 Task: Create a due date automation trigger when advanced on, 2 working days before a card is due add fields without custom field "Resume" set to a number lower or equal to 1 and lower or equal to 10 at 11:00 AM.
Action: Mouse moved to (784, 309)
Screenshot: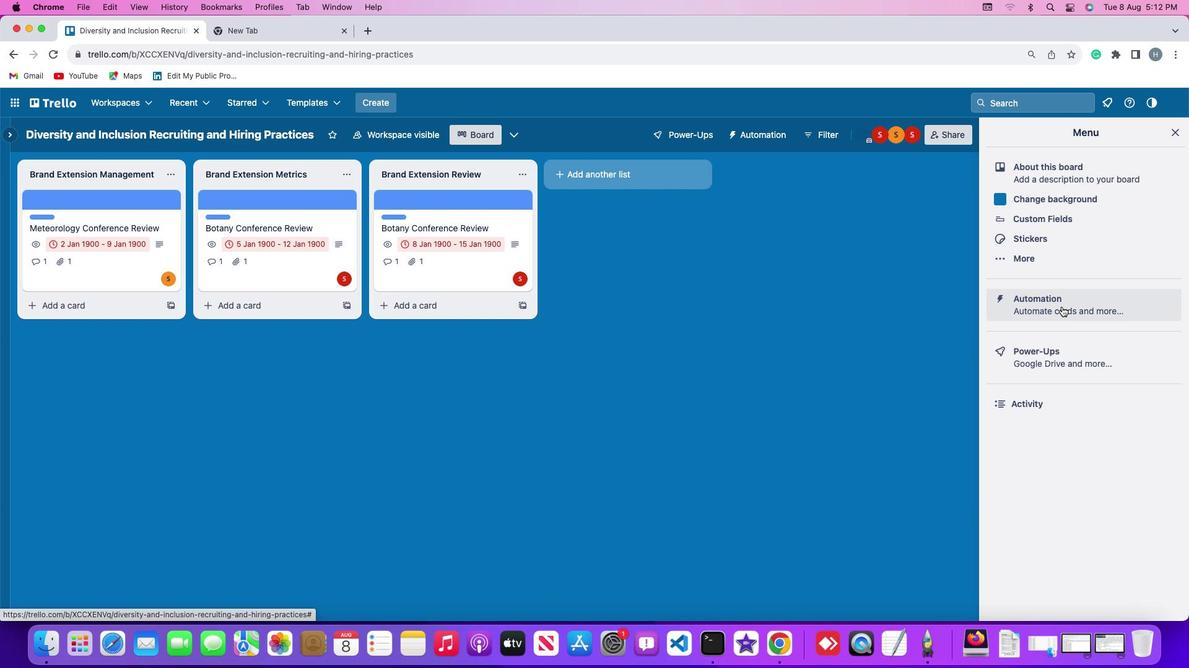 
Action: Mouse pressed left at (784, 309)
Screenshot: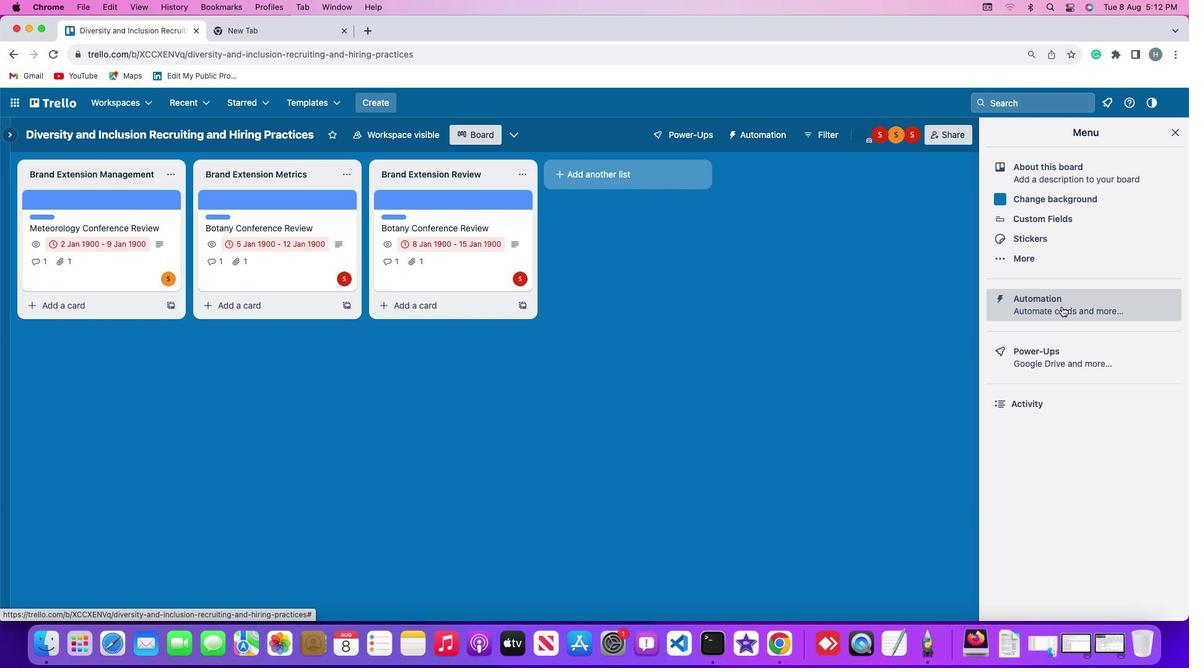 
Action: Mouse moved to (191, 294)
Screenshot: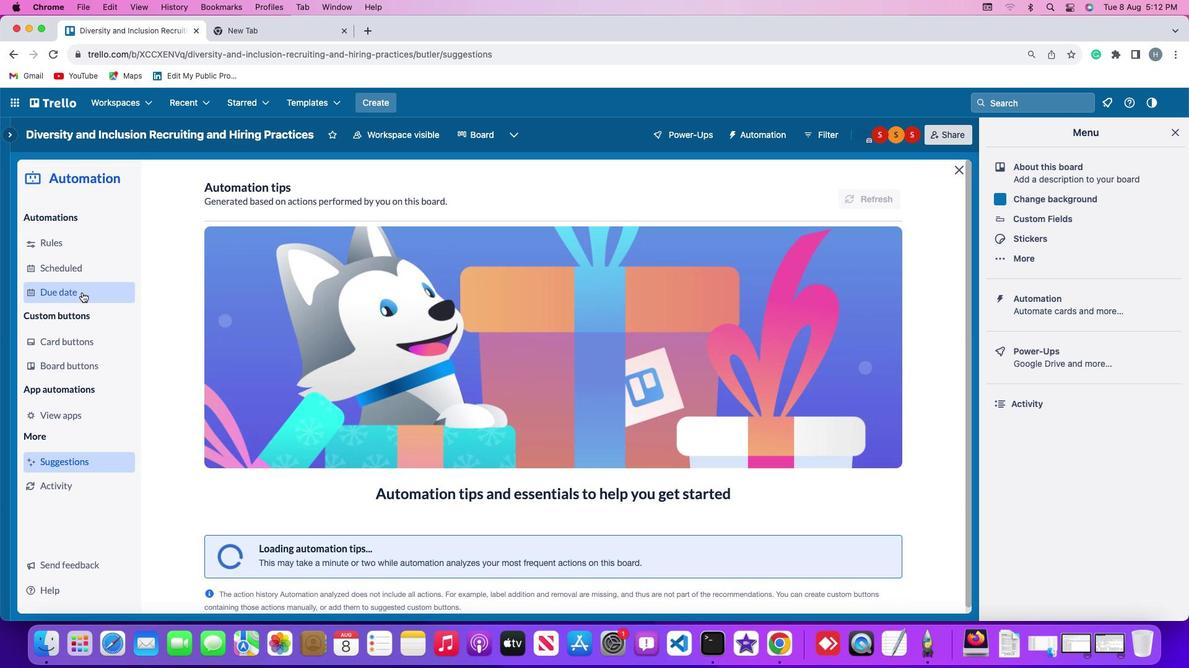 
Action: Mouse pressed left at (191, 294)
Screenshot: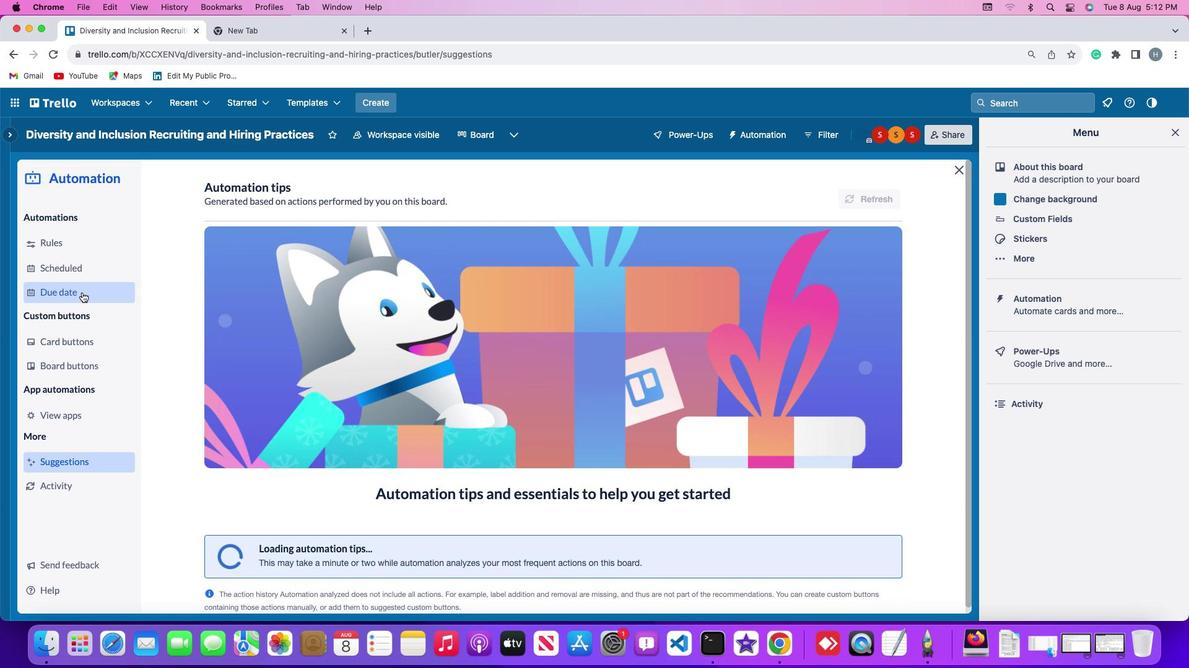 
Action: Mouse moved to (655, 193)
Screenshot: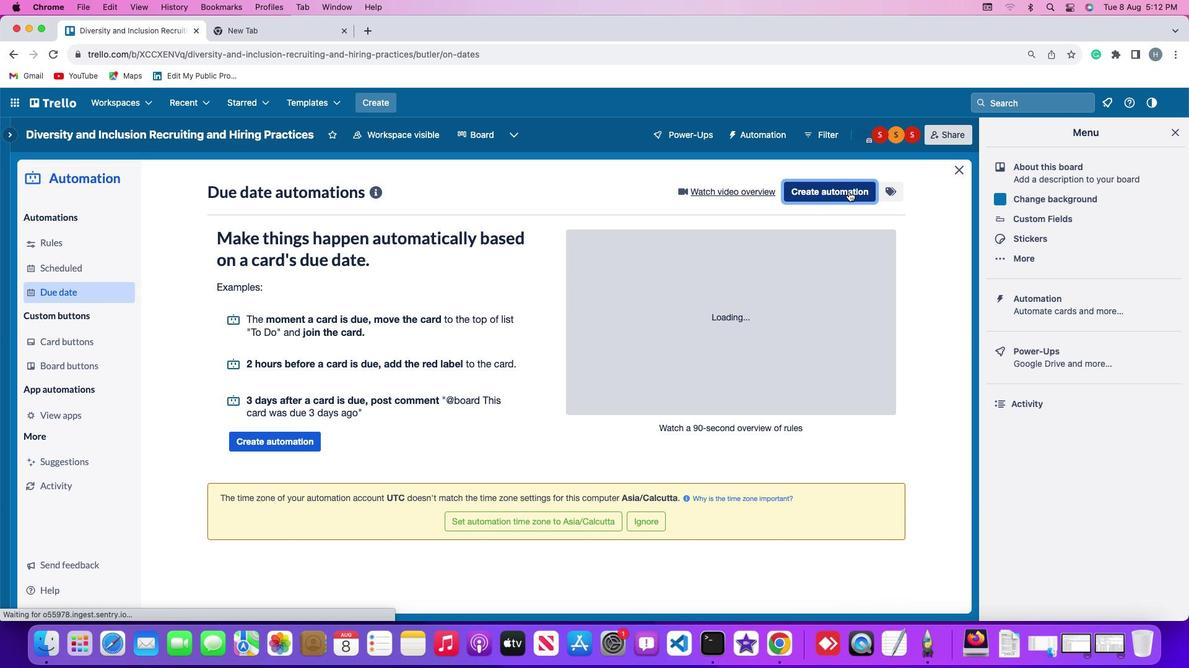 
Action: Mouse pressed left at (655, 193)
Screenshot: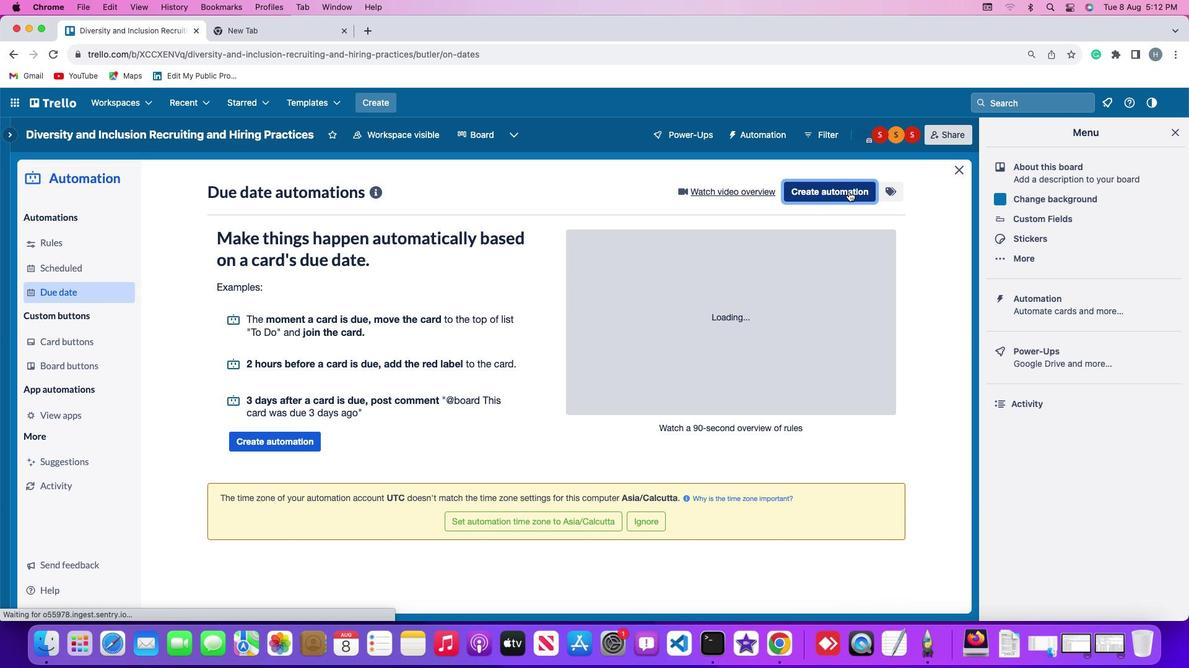 
Action: Mouse moved to (310, 312)
Screenshot: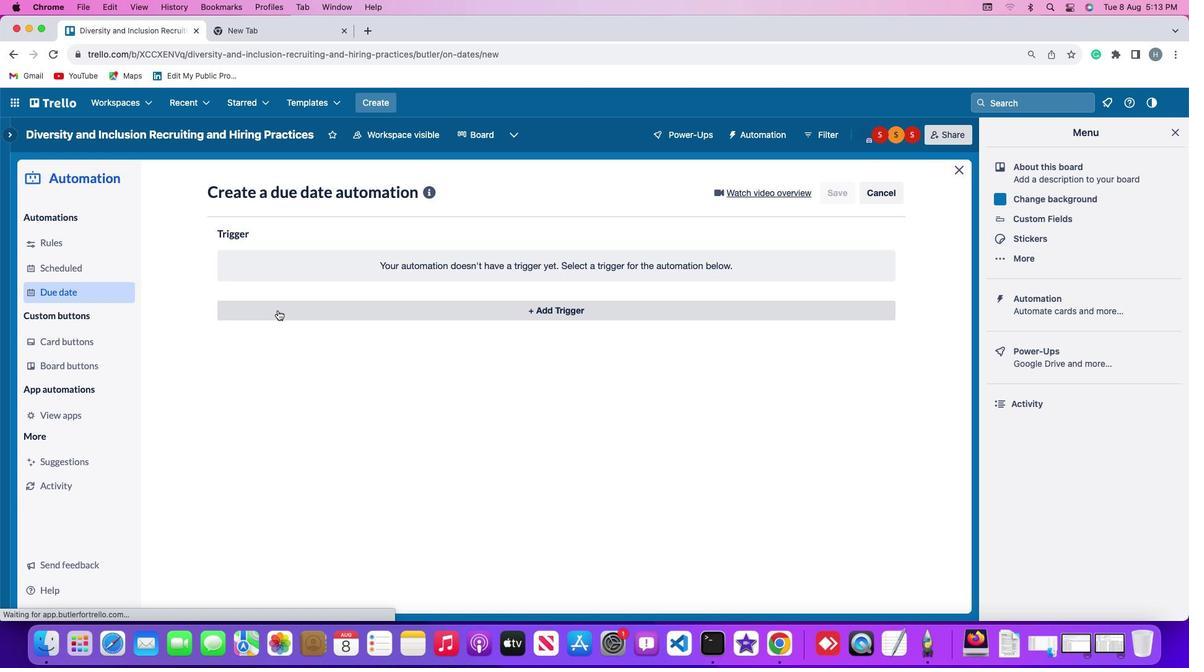 
Action: Mouse pressed left at (310, 312)
Screenshot: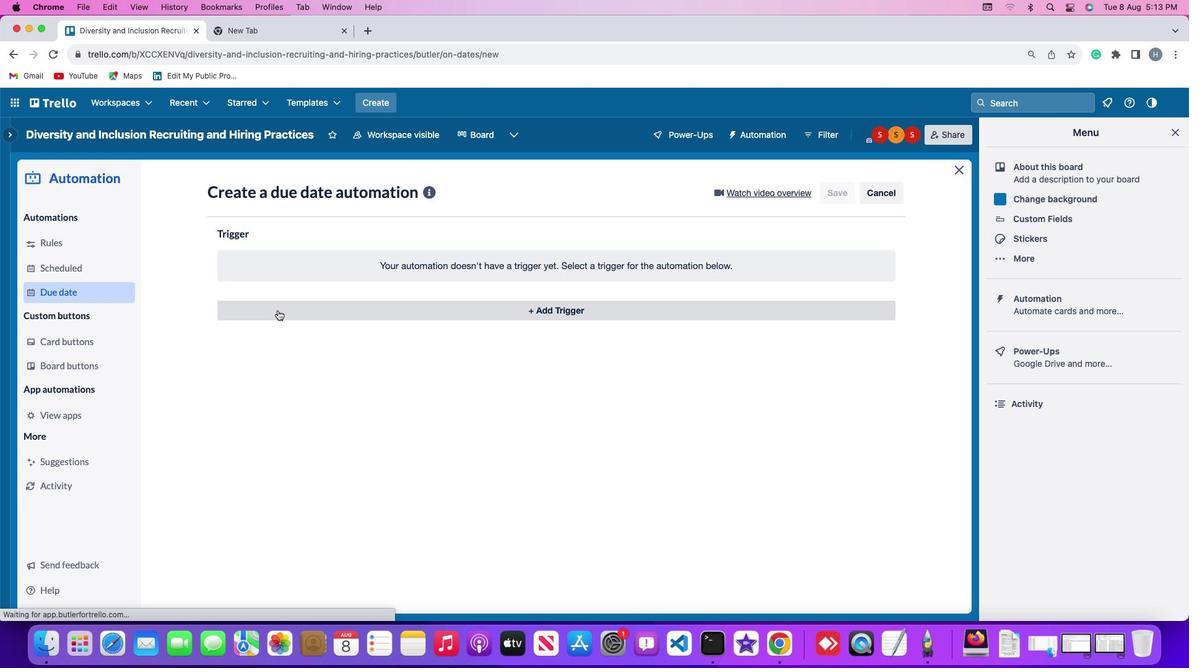 
Action: Mouse moved to (294, 501)
Screenshot: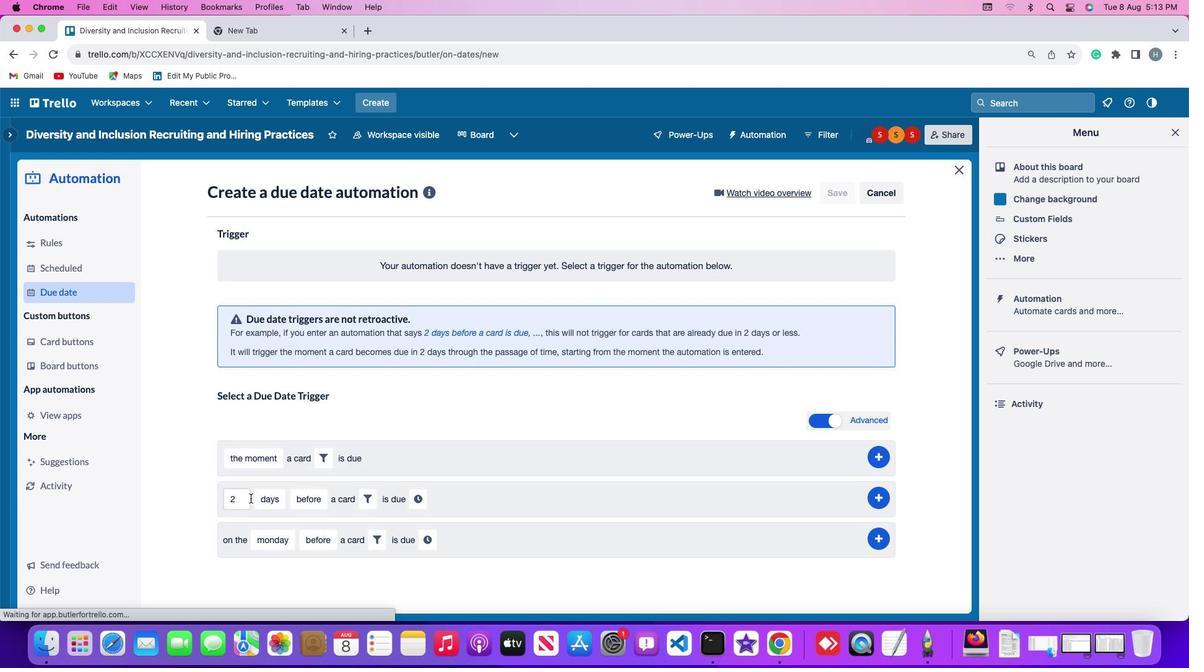 
Action: Mouse pressed left at (294, 501)
Screenshot: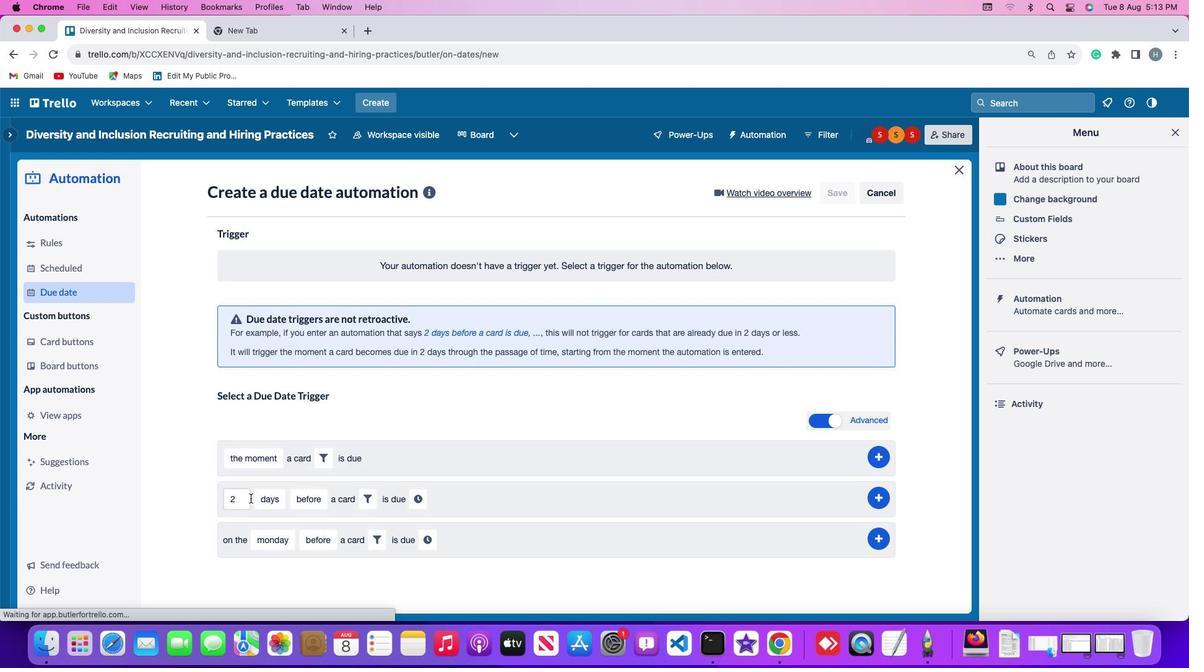 
Action: Mouse moved to (288, 503)
Screenshot: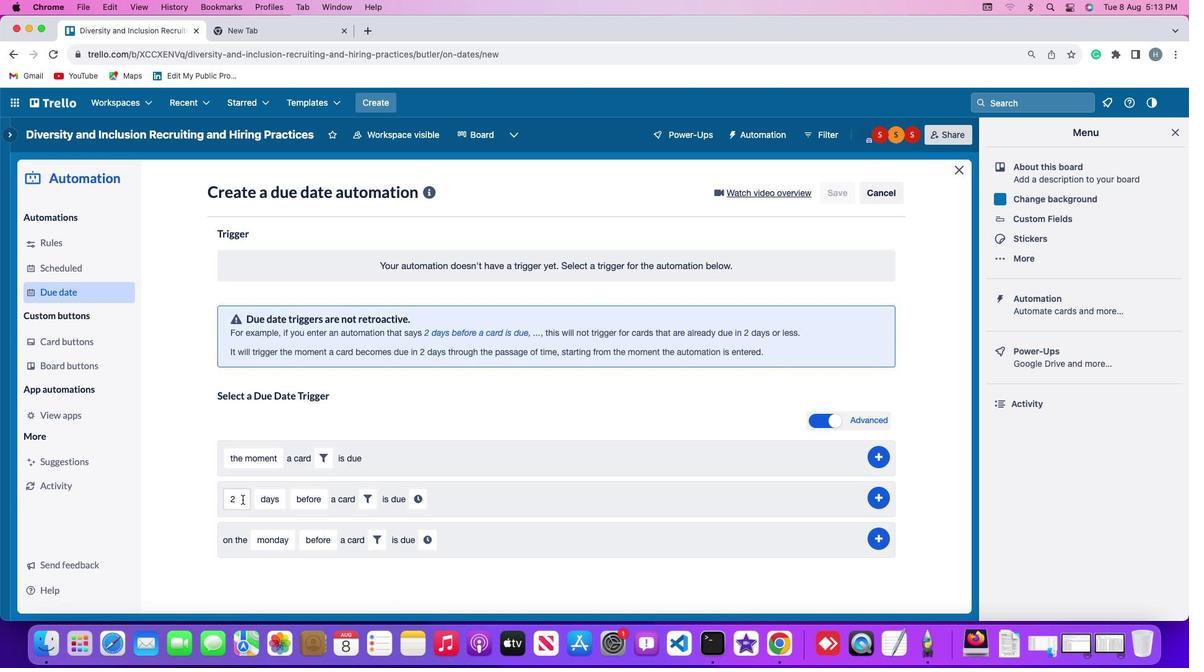 
Action: Mouse pressed left at (288, 503)
Screenshot: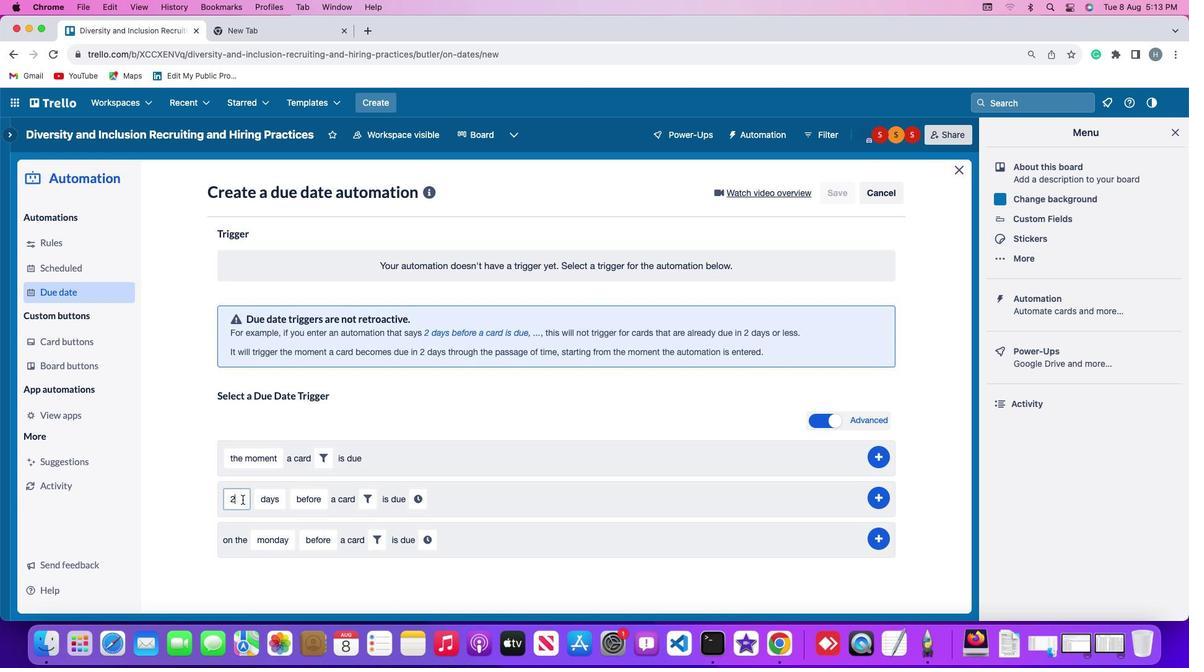 
Action: Key pressed Key.backspace'2'
Screenshot: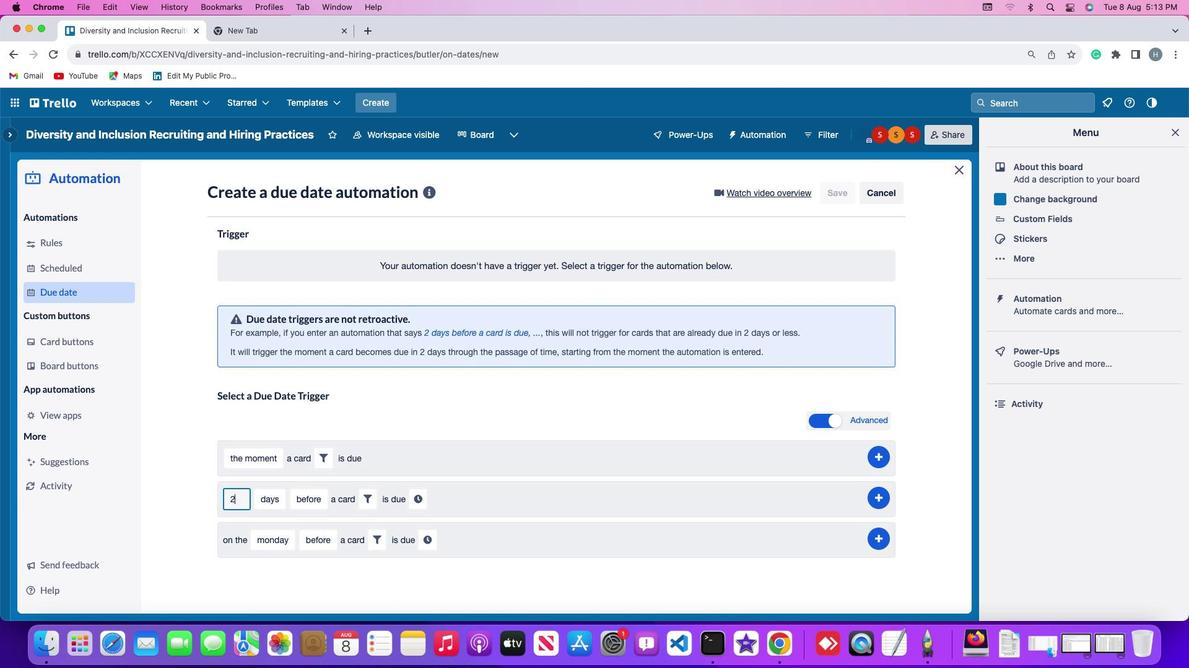 
Action: Mouse moved to (304, 499)
Screenshot: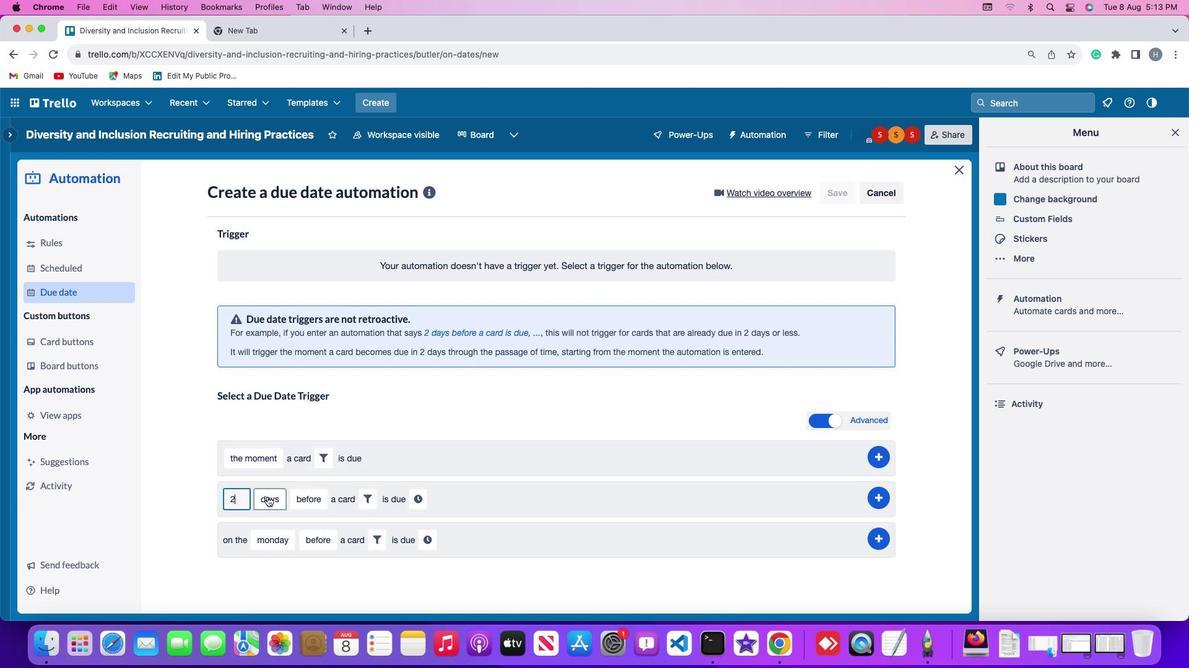 
Action: Mouse pressed left at (304, 499)
Screenshot: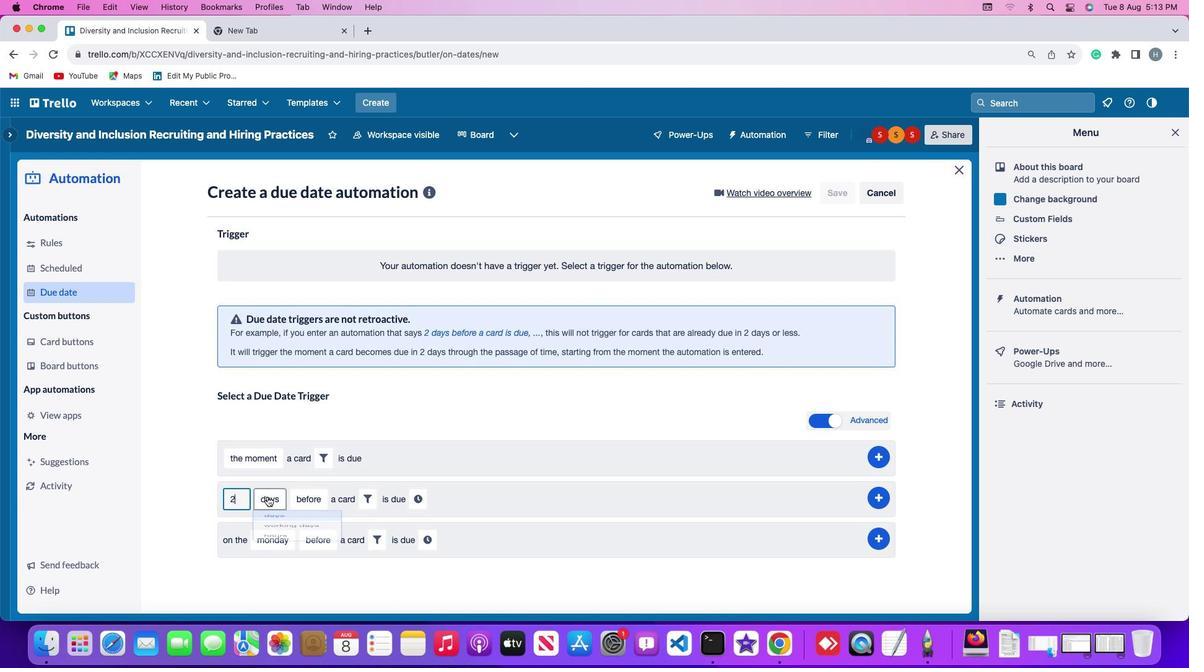 
Action: Mouse moved to (311, 546)
Screenshot: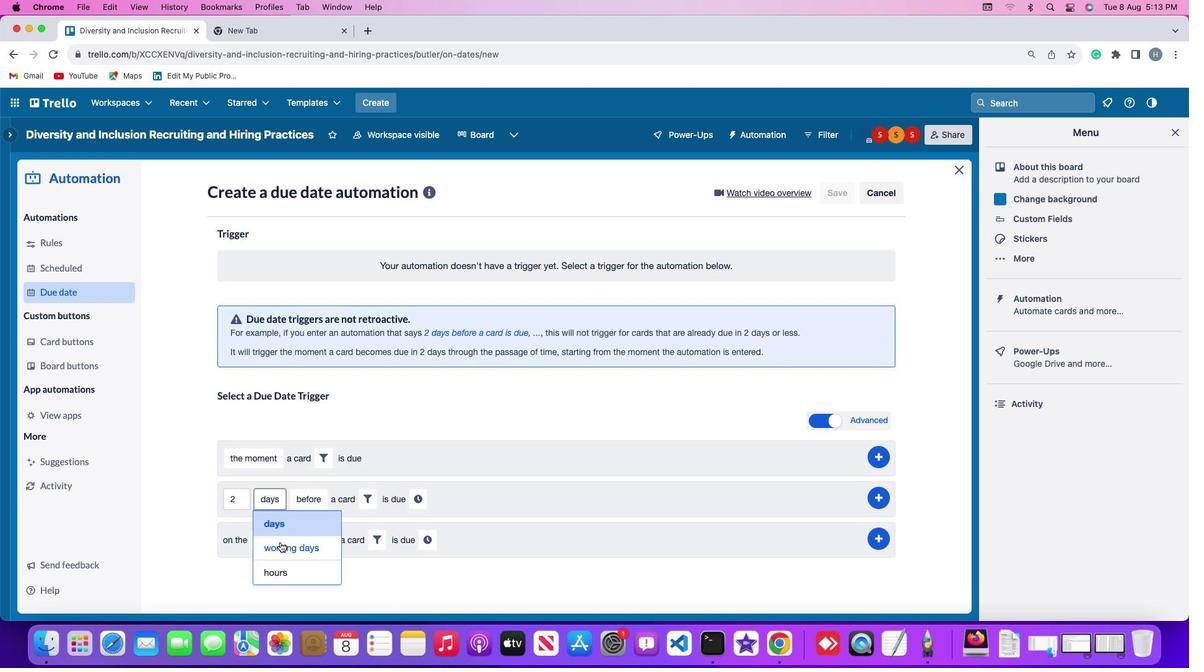 
Action: Mouse pressed left at (311, 546)
Screenshot: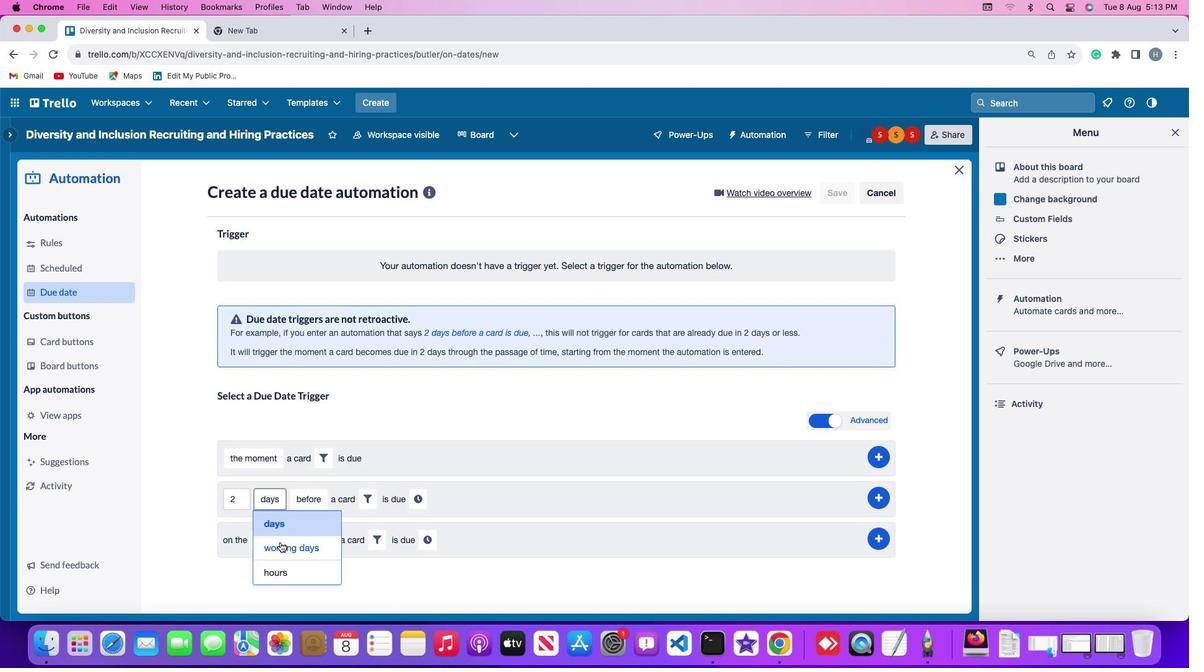 
Action: Mouse moved to (347, 503)
Screenshot: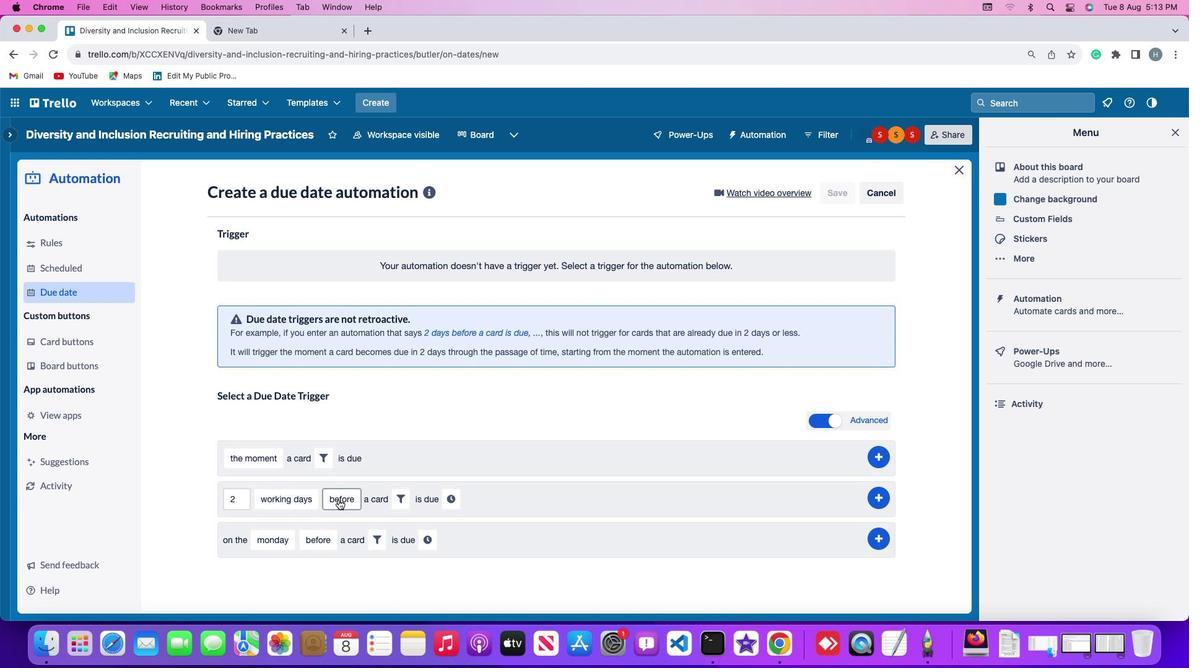 
Action: Mouse pressed left at (347, 503)
Screenshot: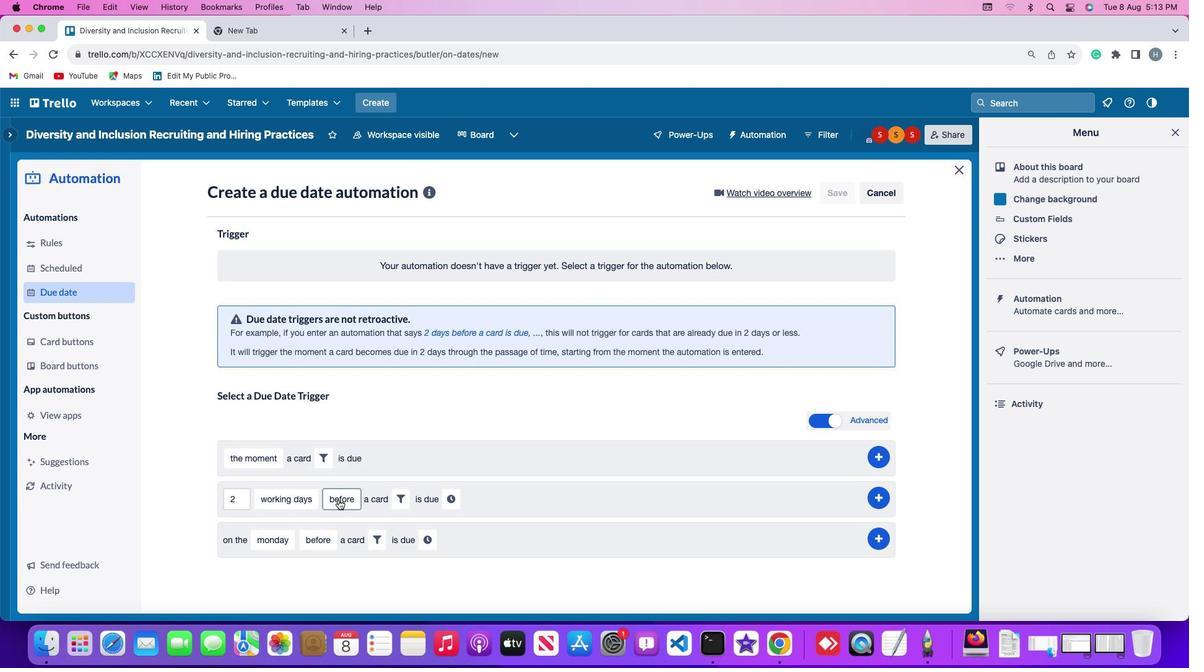 
Action: Mouse moved to (349, 528)
Screenshot: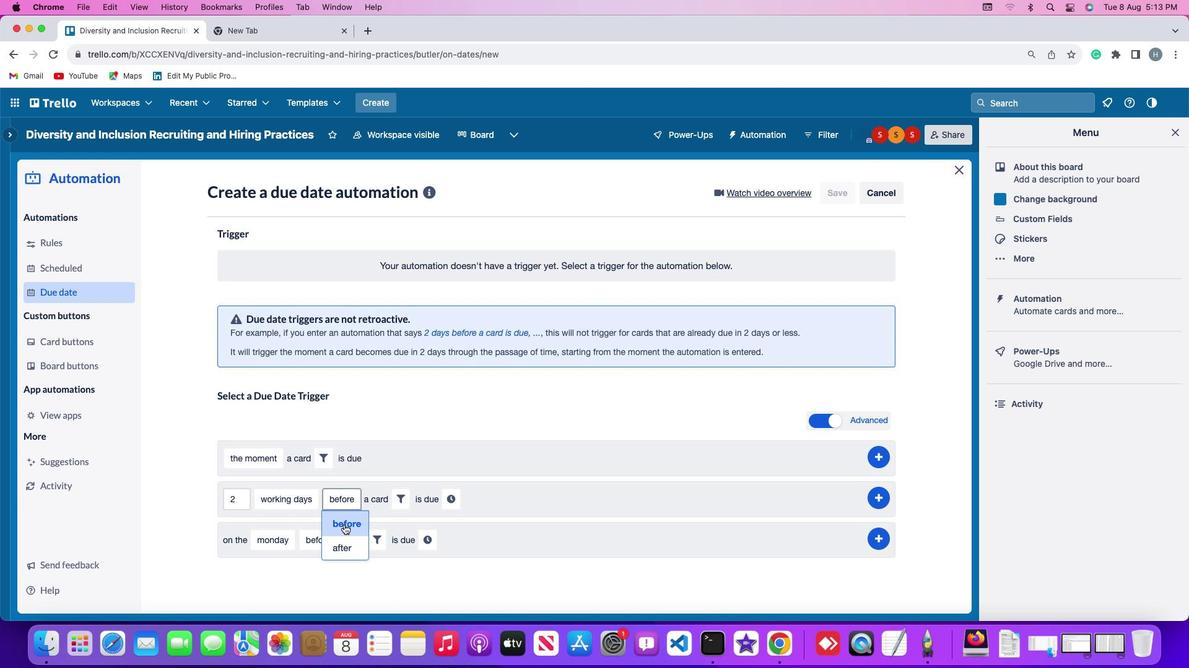 
Action: Mouse pressed left at (349, 528)
Screenshot: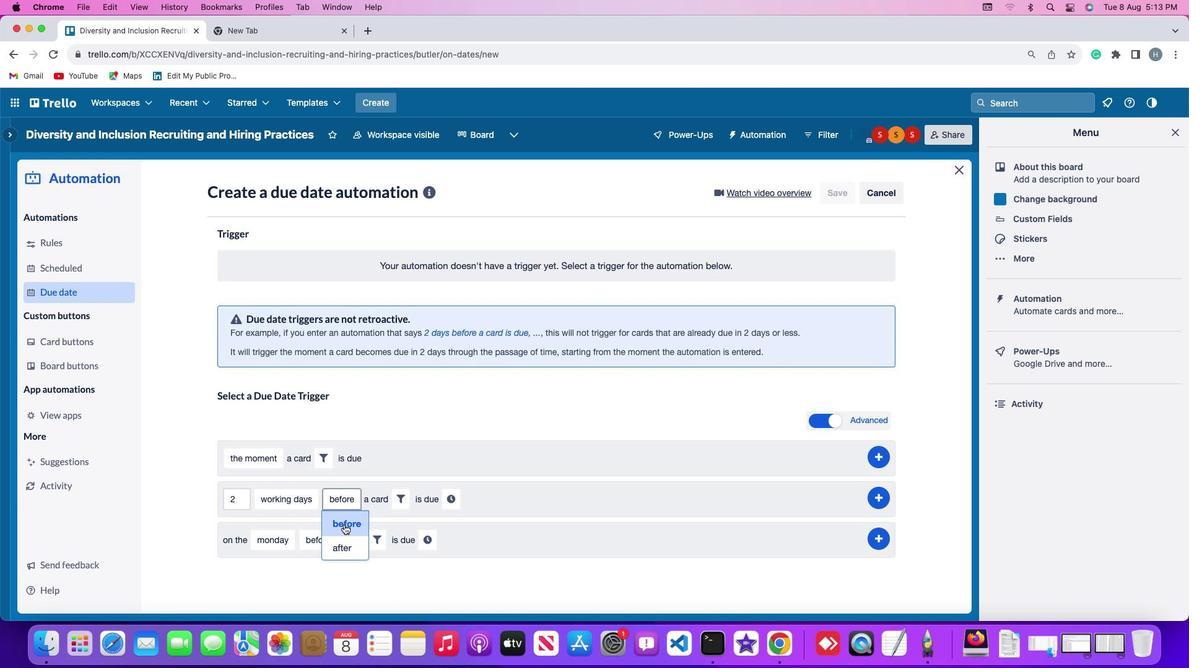 
Action: Mouse moved to (390, 498)
Screenshot: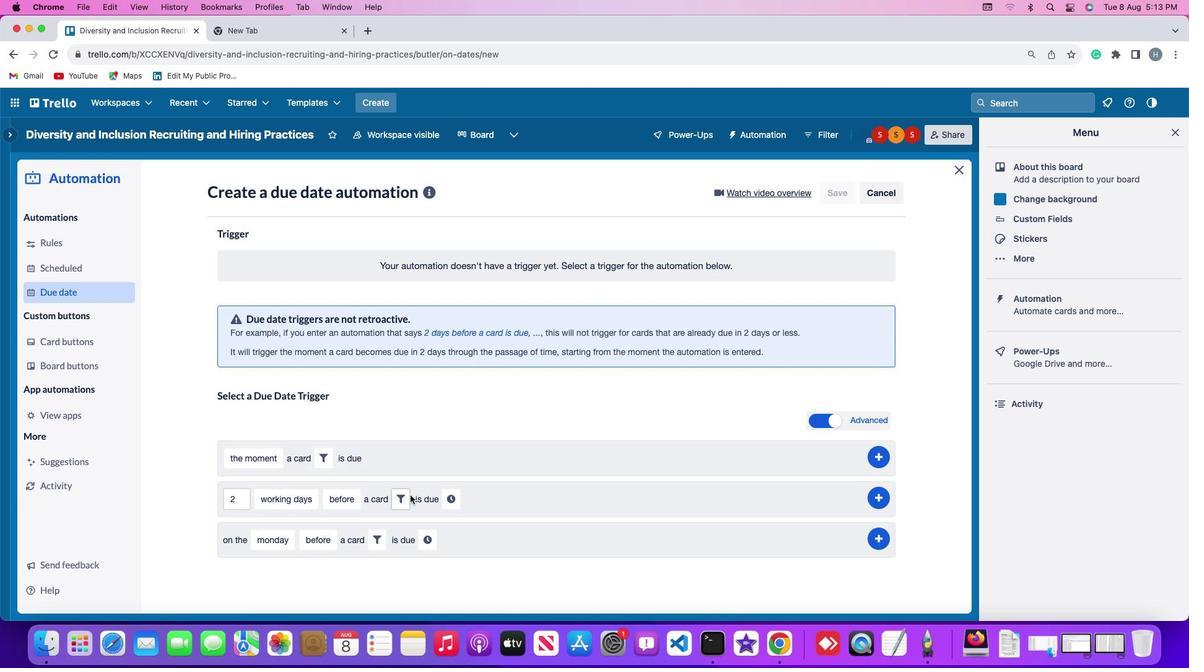 
Action: Mouse pressed left at (390, 498)
Screenshot: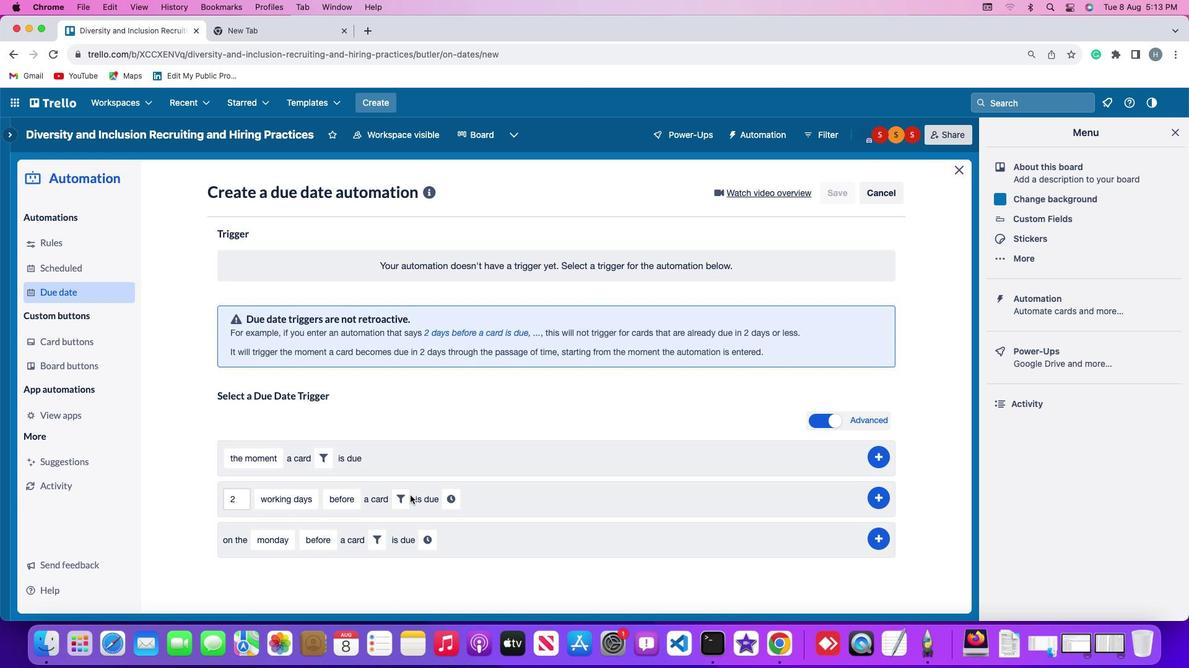 
Action: Mouse moved to (388, 500)
Screenshot: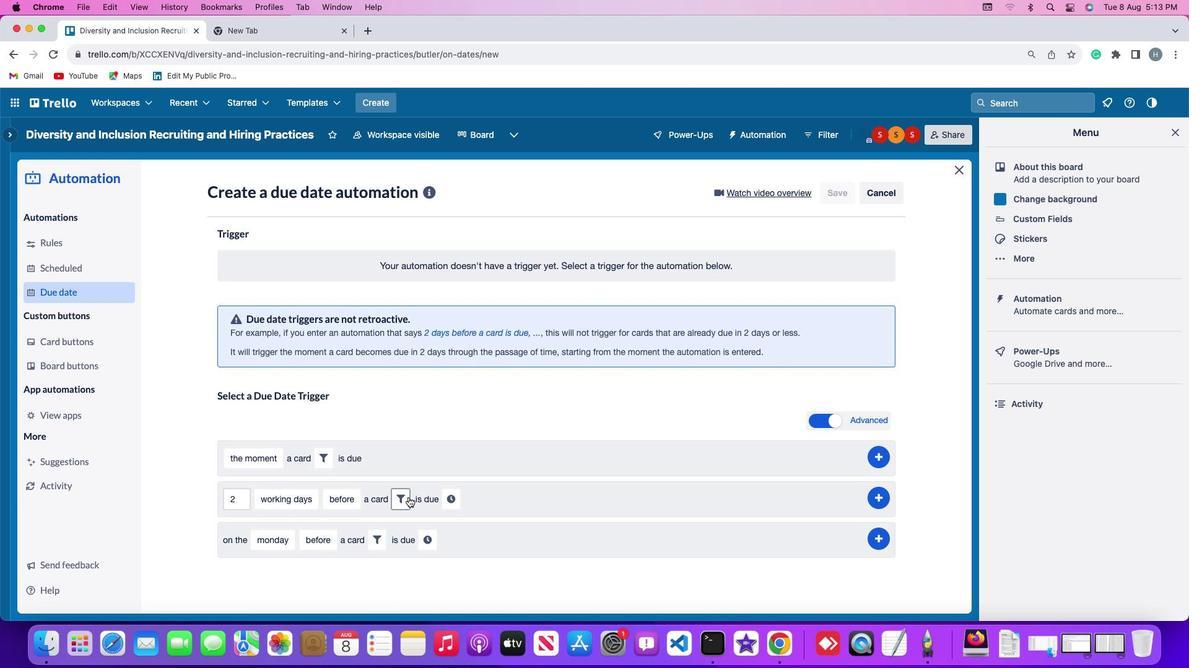 
Action: Mouse pressed left at (388, 500)
Screenshot: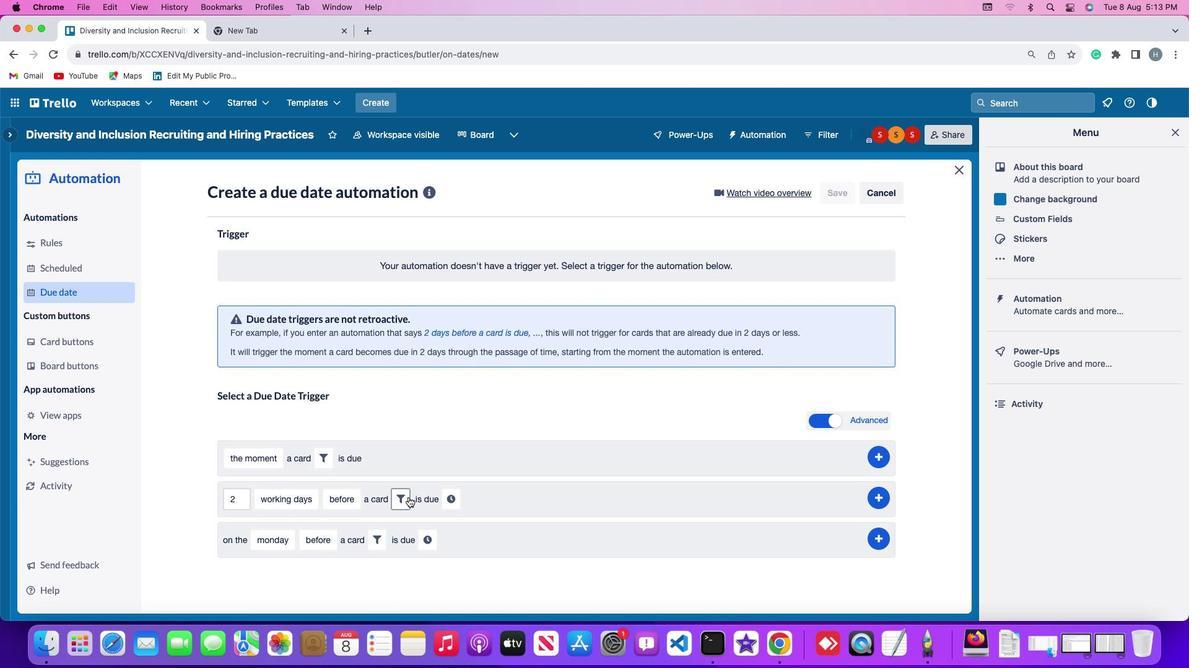 
Action: Mouse moved to (502, 540)
Screenshot: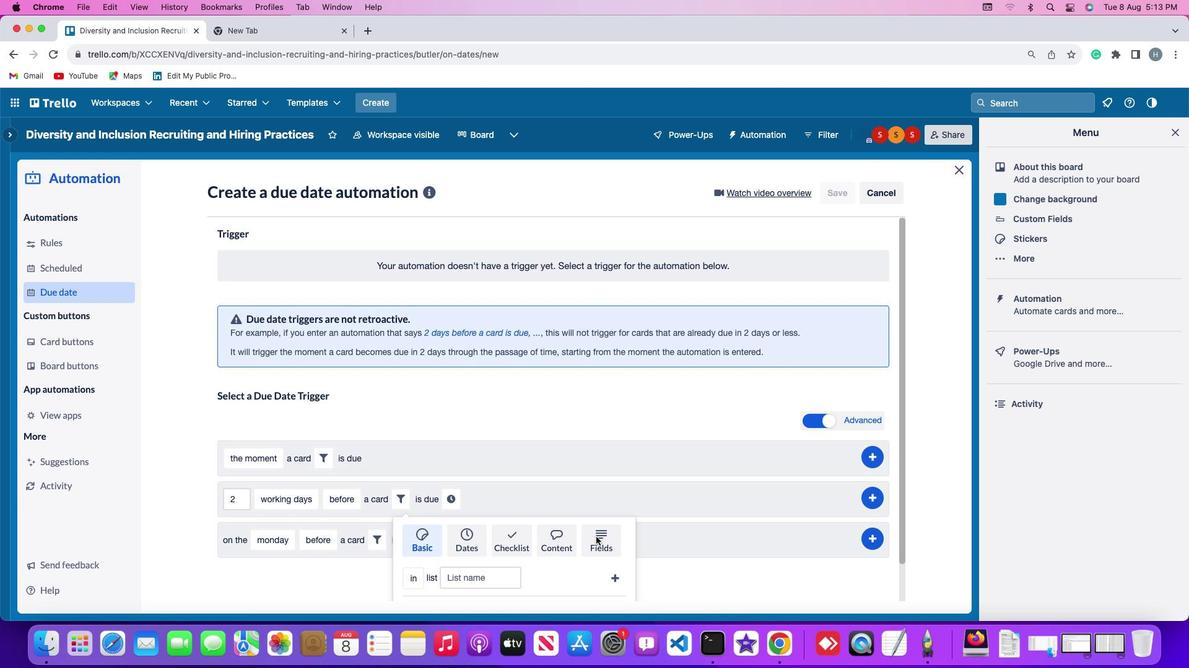
Action: Mouse pressed left at (502, 540)
Screenshot: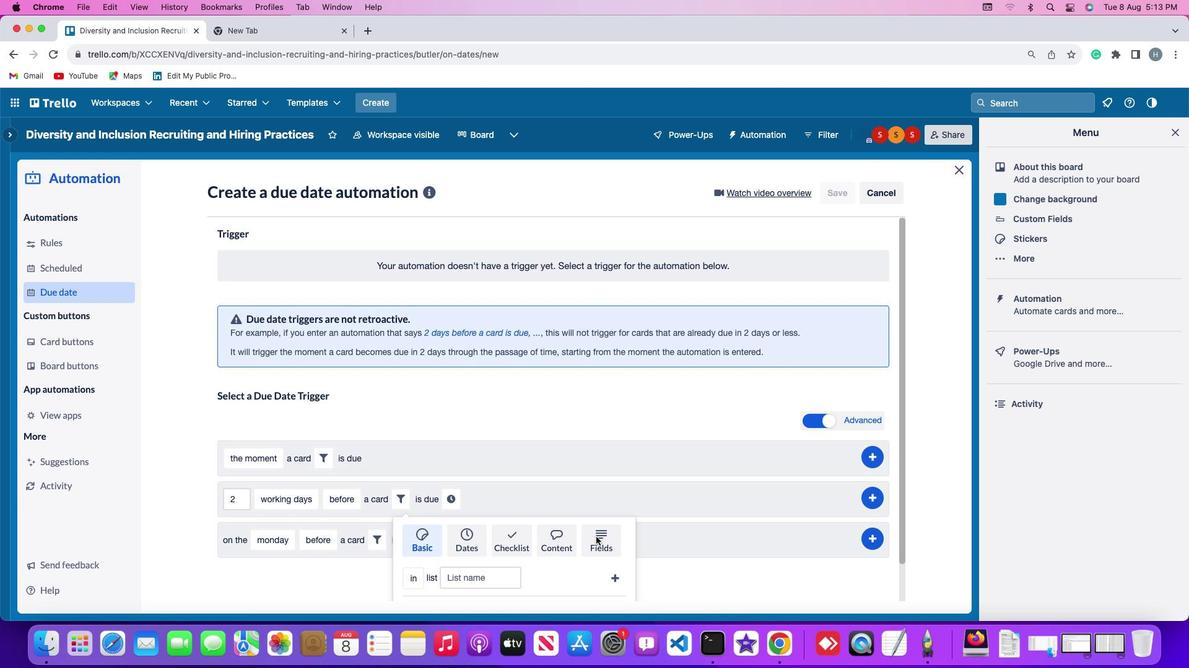 
Action: Mouse moved to (371, 567)
Screenshot: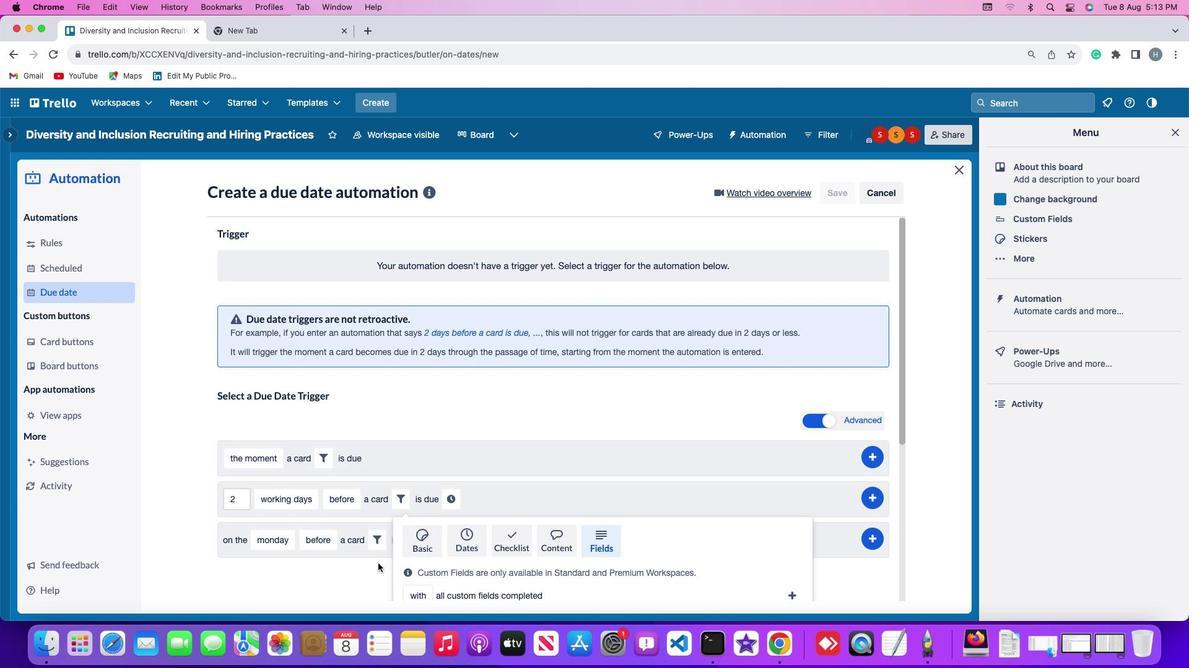 
Action: Mouse scrolled (371, 567) with delta (142, 0)
Screenshot: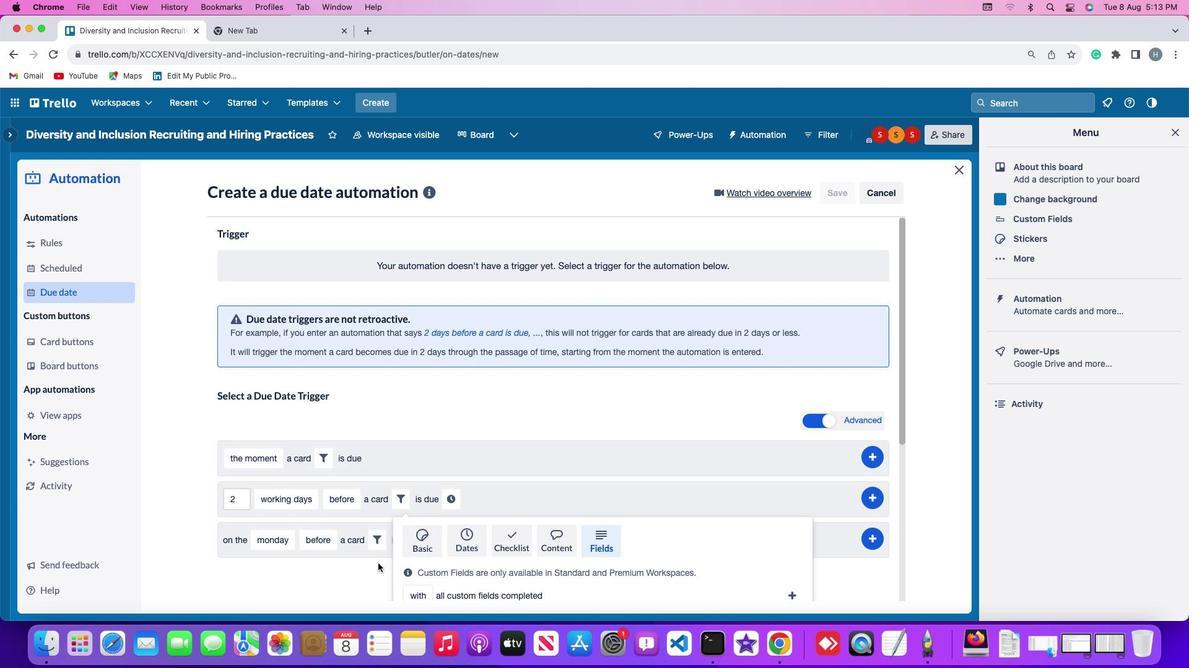 
Action: Mouse scrolled (371, 567) with delta (142, 0)
Screenshot: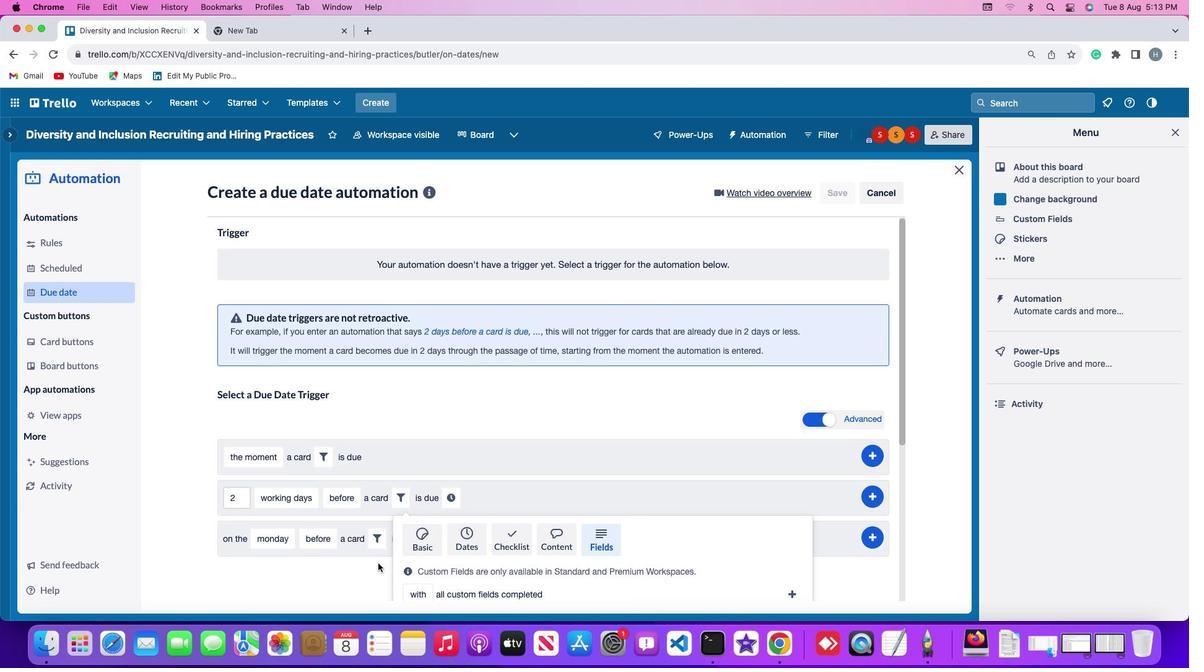 
Action: Mouse scrolled (371, 567) with delta (142, 0)
Screenshot: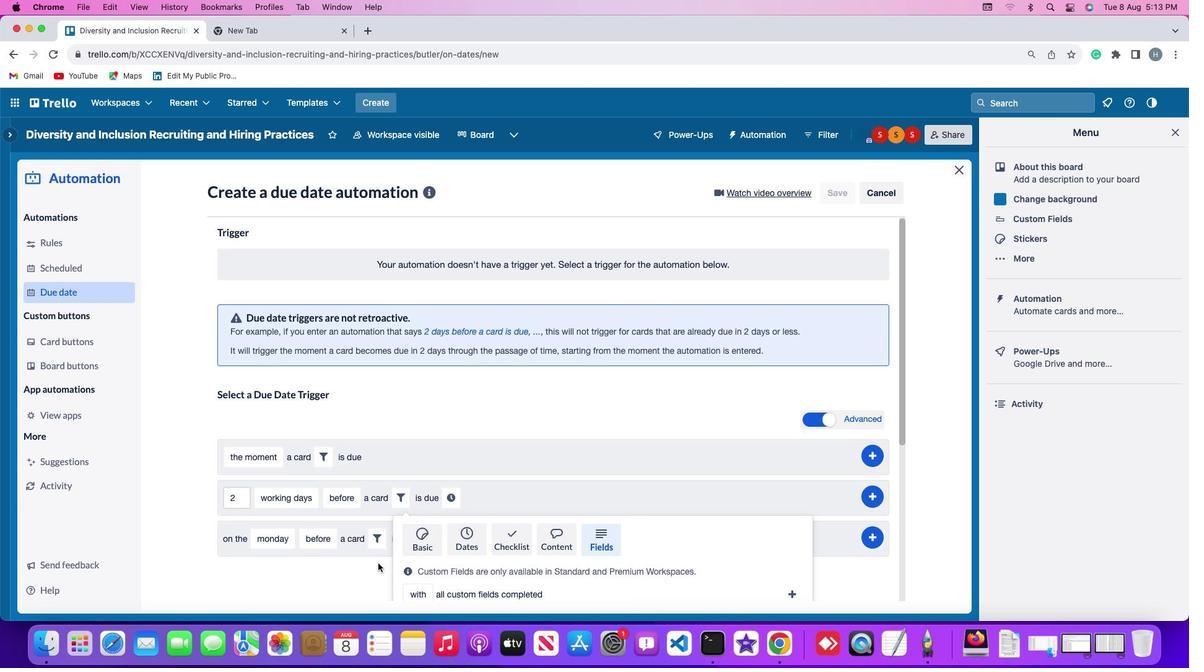 
Action: Mouse scrolled (371, 567) with delta (142, -1)
Screenshot: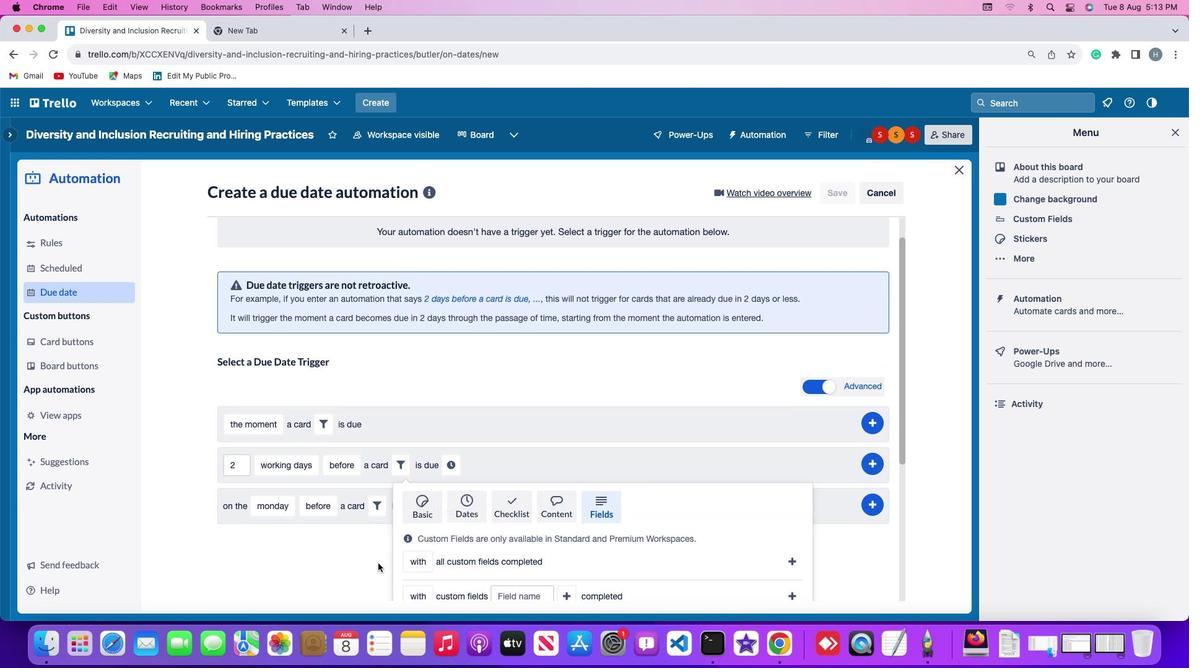 
Action: Mouse scrolled (371, 567) with delta (142, -1)
Screenshot: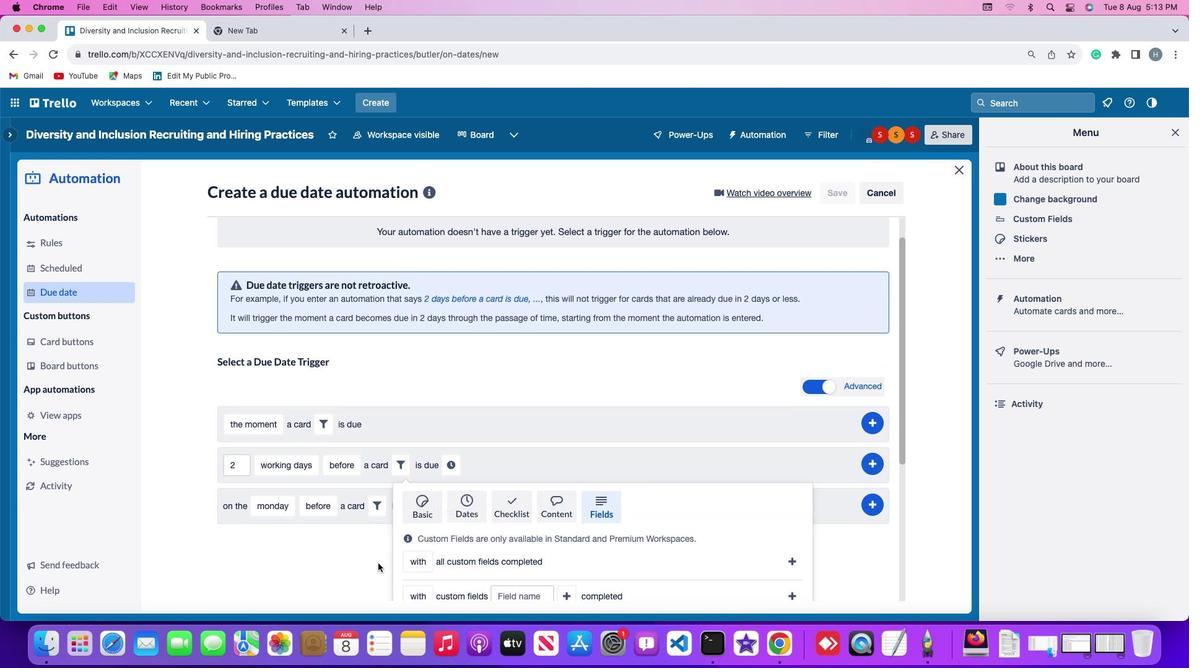 
Action: Mouse scrolled (371, 567) with delta (142, -2)
Screenshot: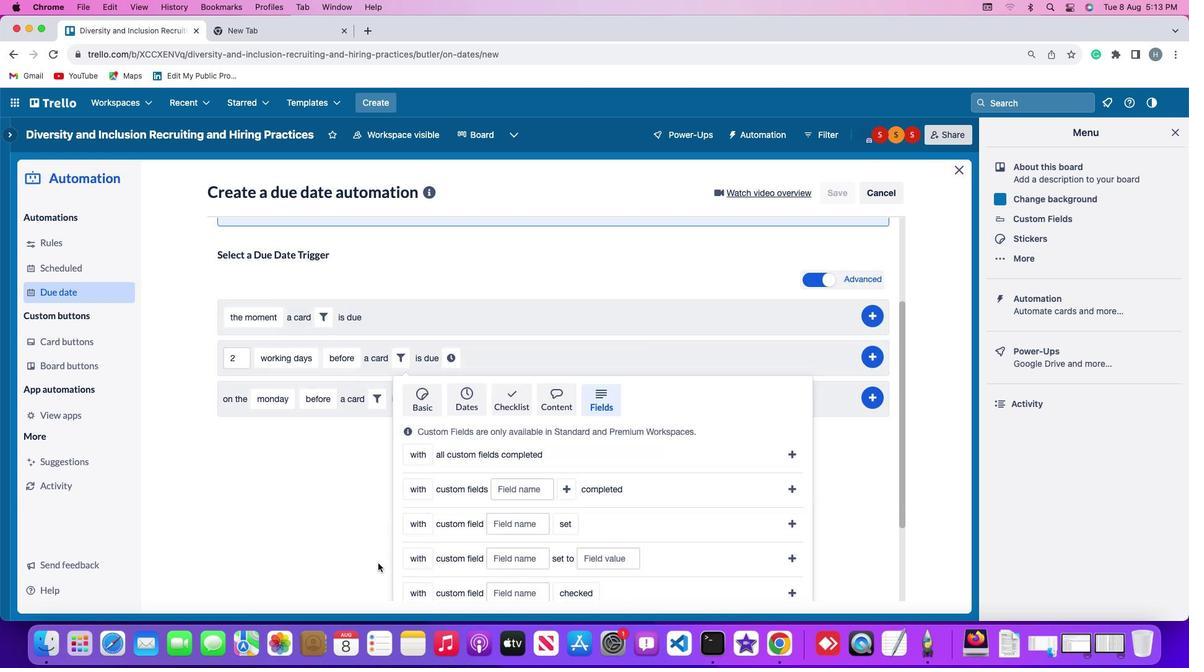 
Action: Mouse scrolled (371, 567) with delta (142, -2)
Screenshot: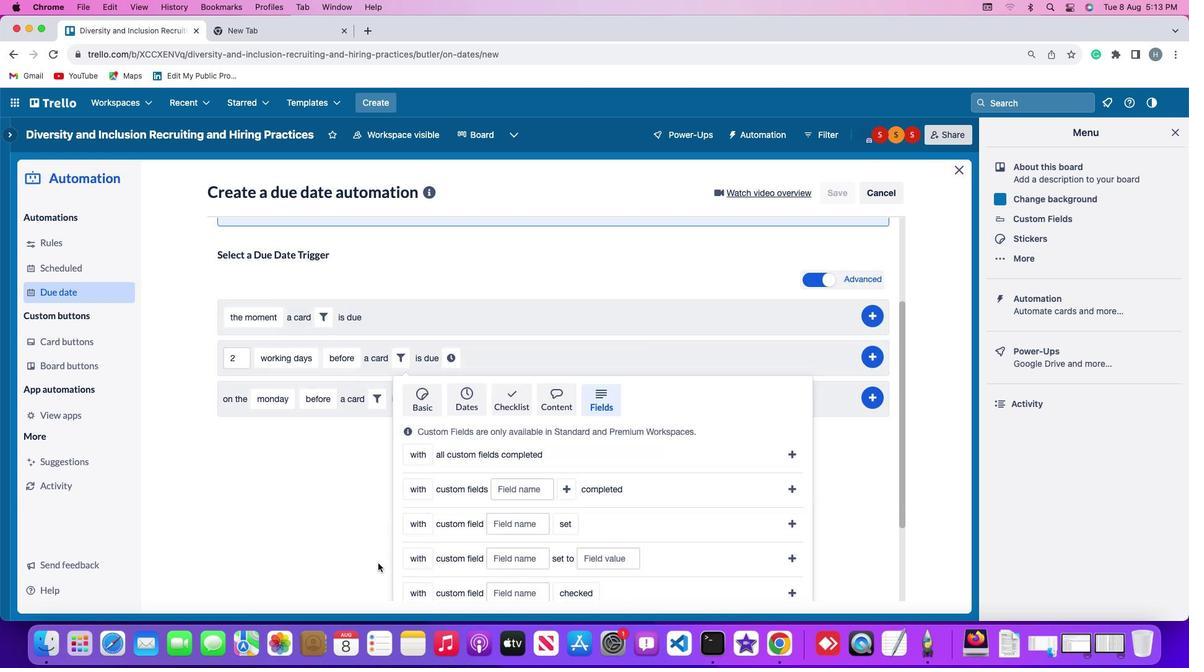 
Action: Mouse scrolled (371, 567) with delta (142, 0)
Screenshot: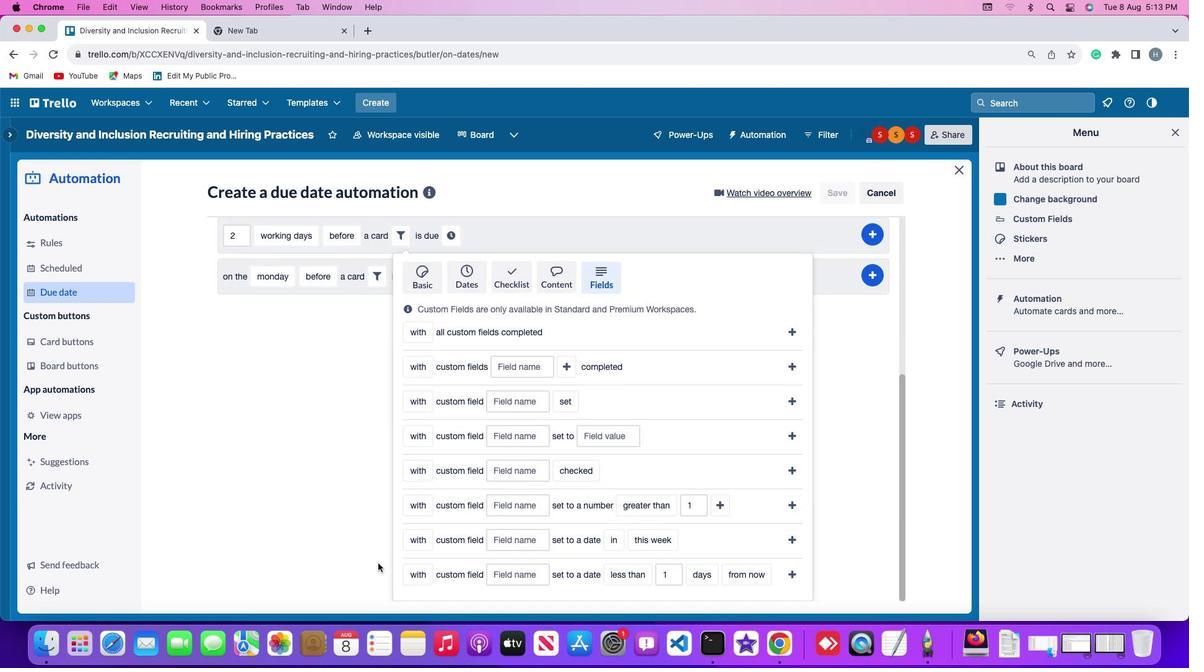 
Action: Mouse scrolled (371, 567) with delta (142, 0)
Screenshot: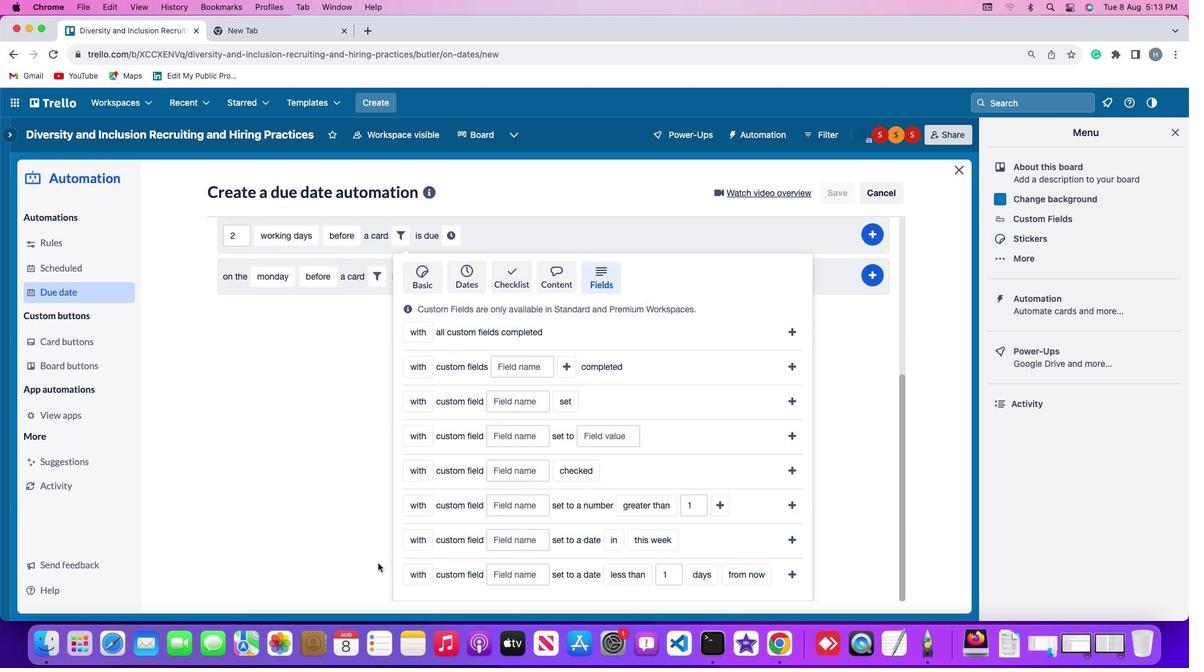 
Action: Mouse scrolled (371, 567) with delta (142, 0)
Screenshot: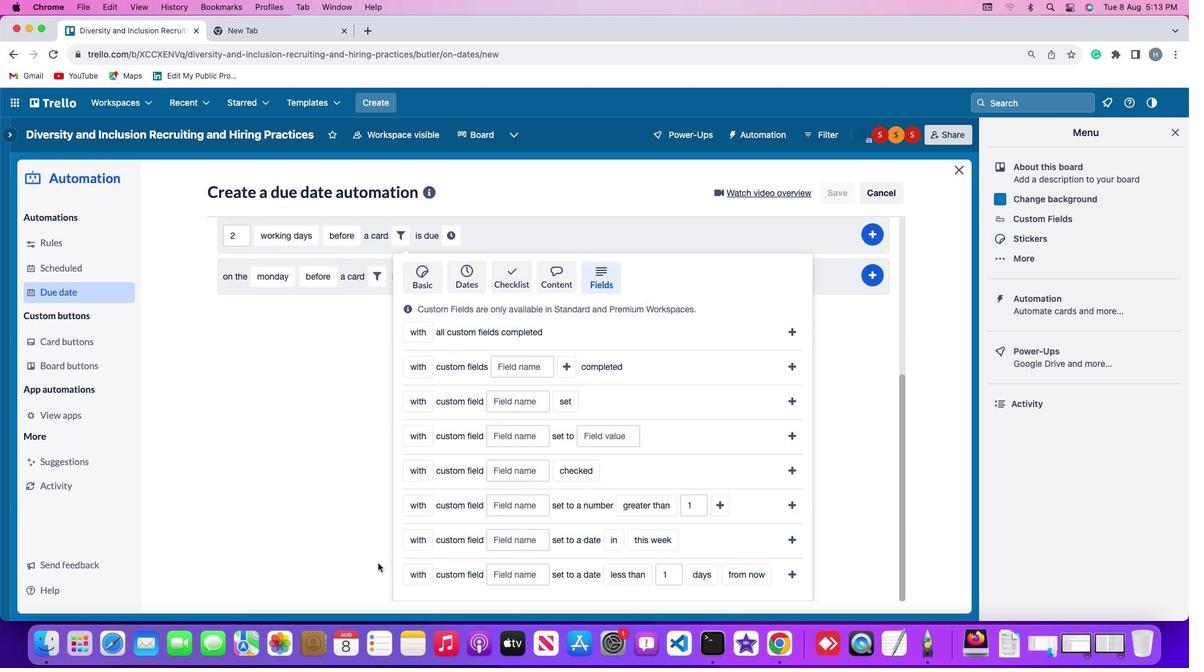 
Action: Mouse scrolled (371, 567) with delta (142, -1)
Screenshot: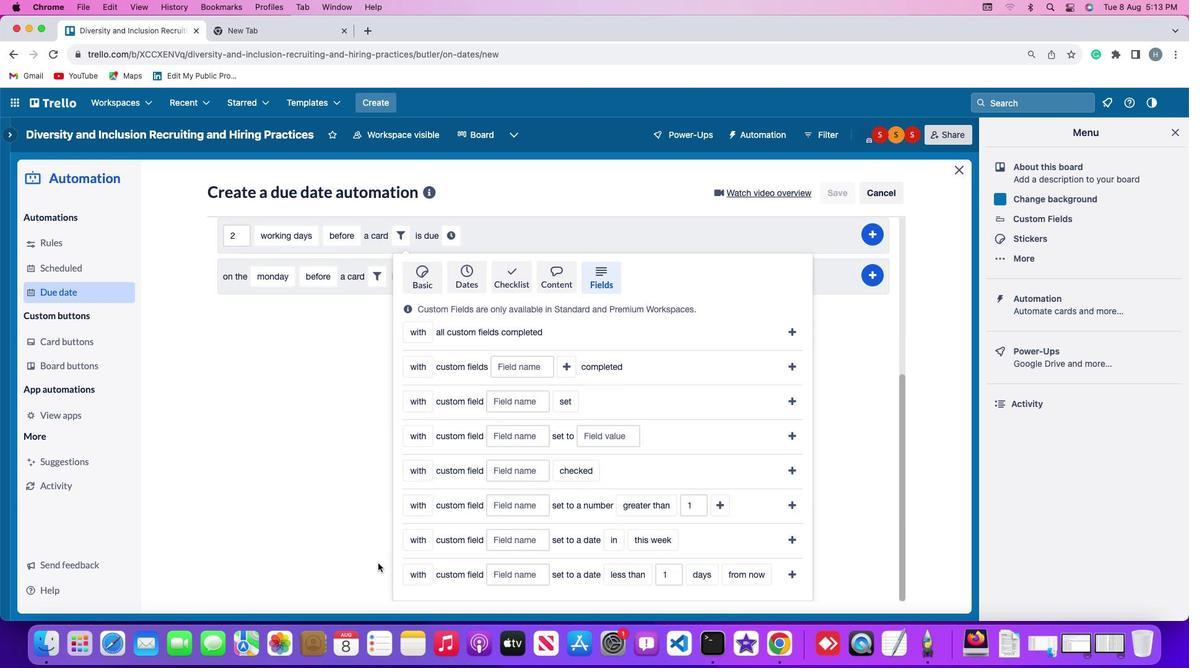 
Action: Mouse moved to (400, 510)
Screenshot: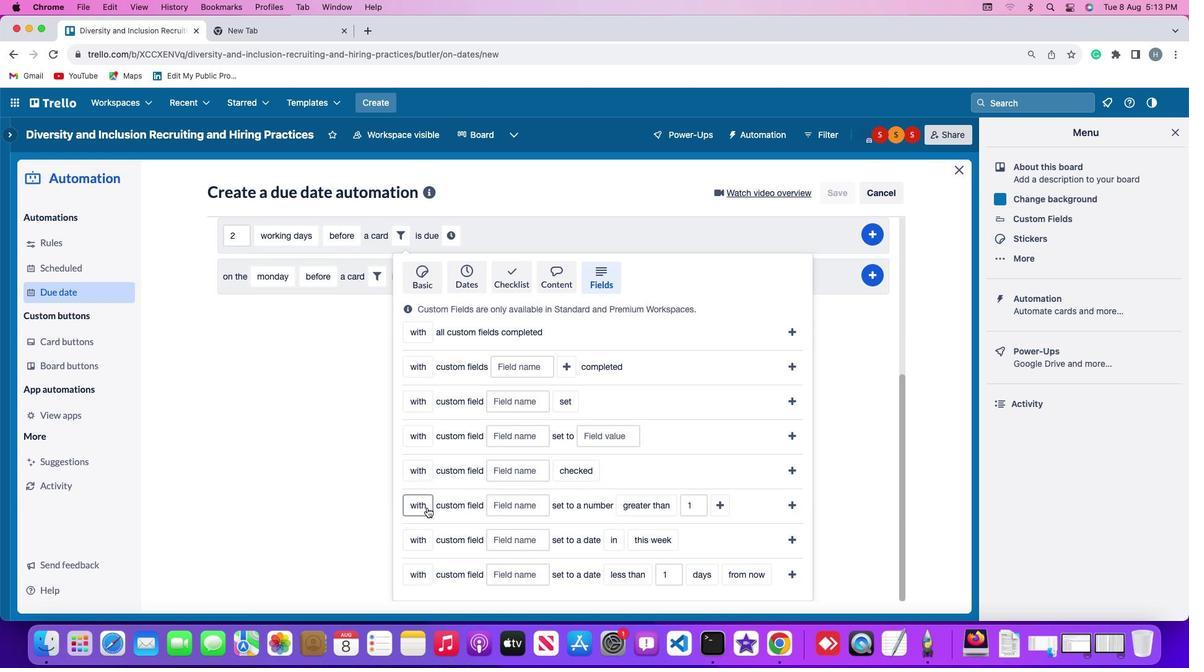 
Action: Mouse pressed left at (400, 510)
Screenshot: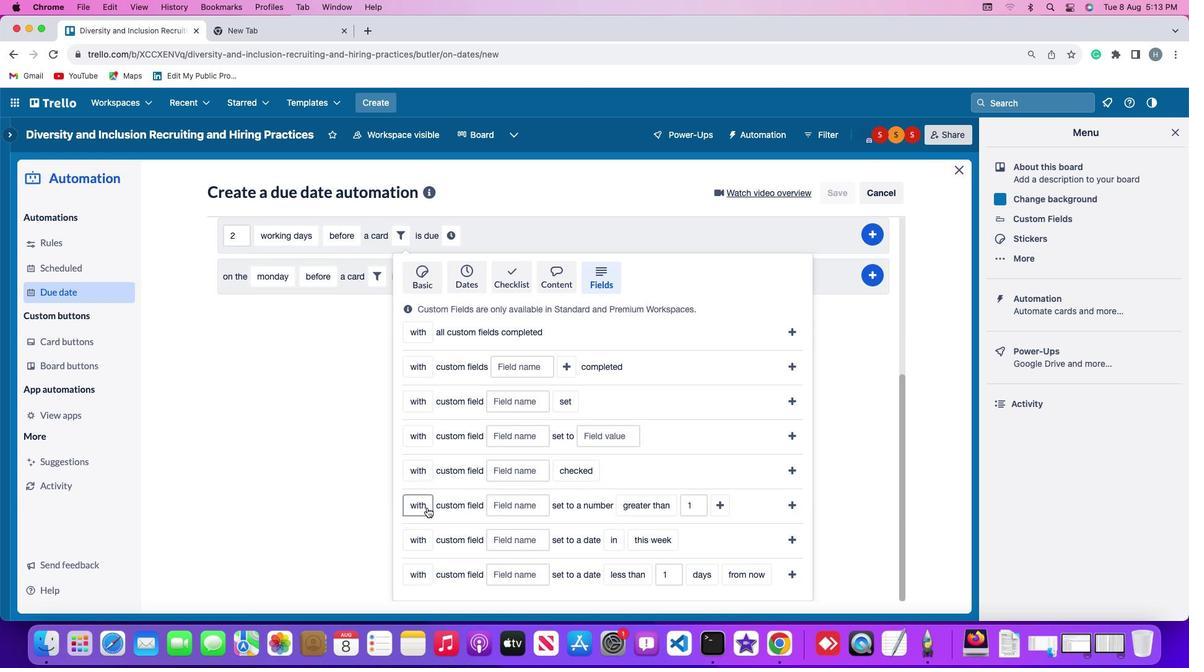 
Action: Mouse moved to (401, 557)
Screenshot: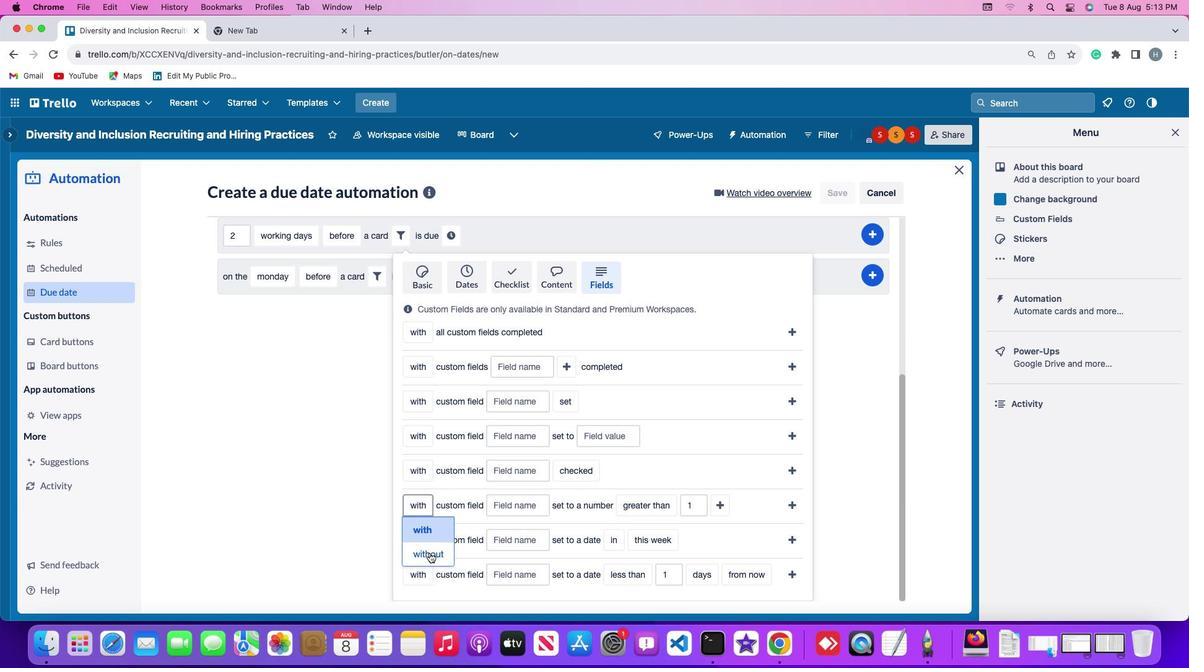 
Action: Mouse pressed left at (401, 557)
Screenshot: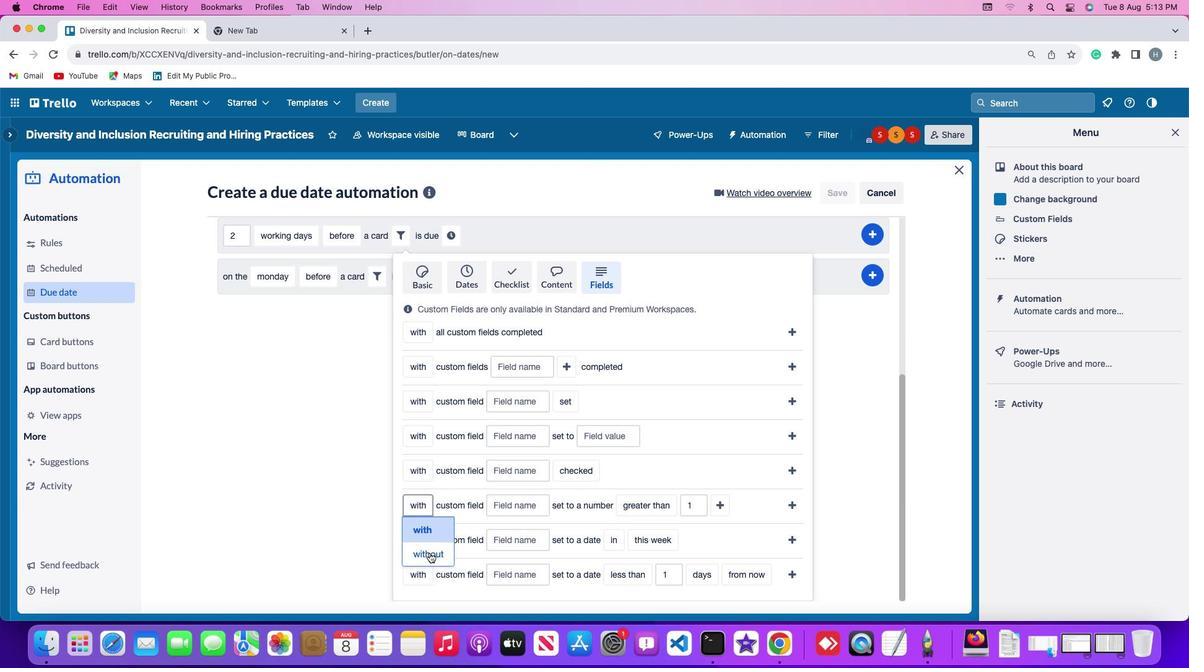 
Action: Mouse moved to (454, 515)
Screenshot: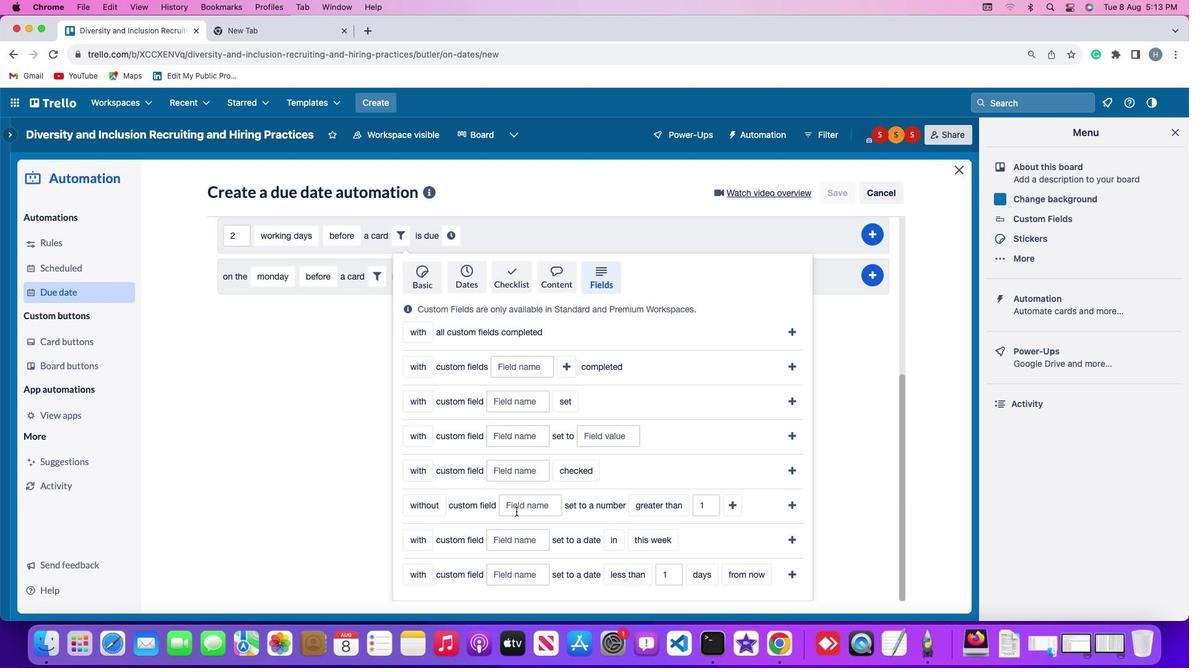 
Action: Mouse pressed left at (454, 515)
Screenshot: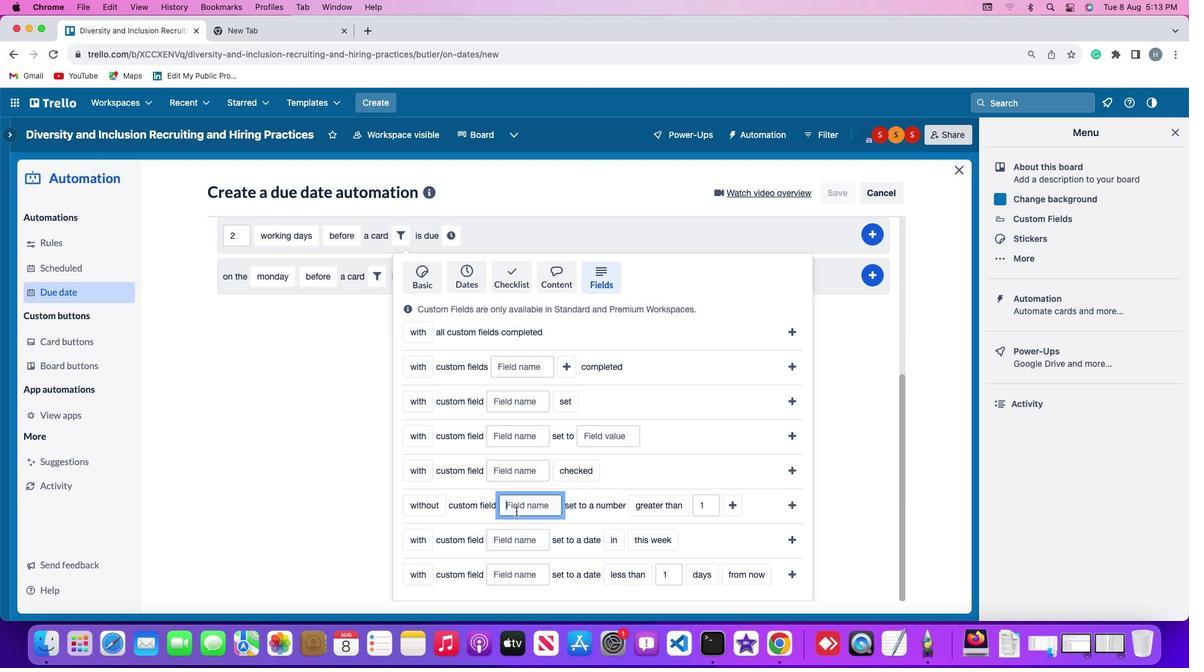 
Action: Key pressed Key.shift'R''e''s''u''m''e'
Screenshot: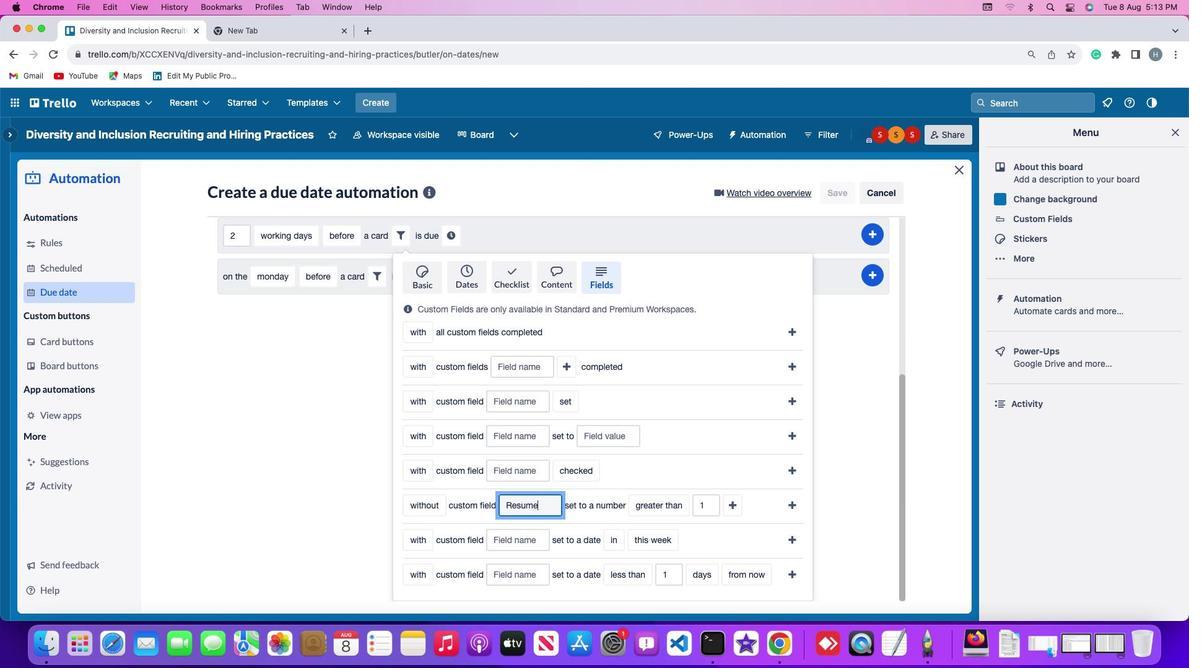 
Action: Mouse moved to (523, 507)
Screenshot: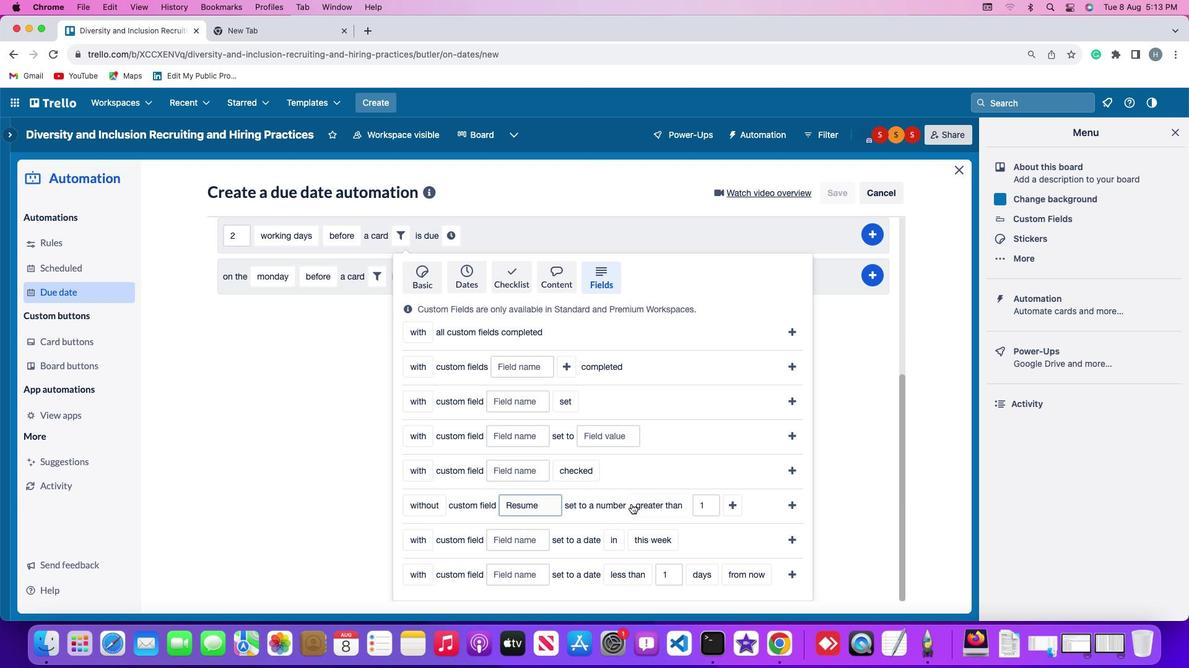 
Action: Mouse pressed left at (523, 507)
Screenshot: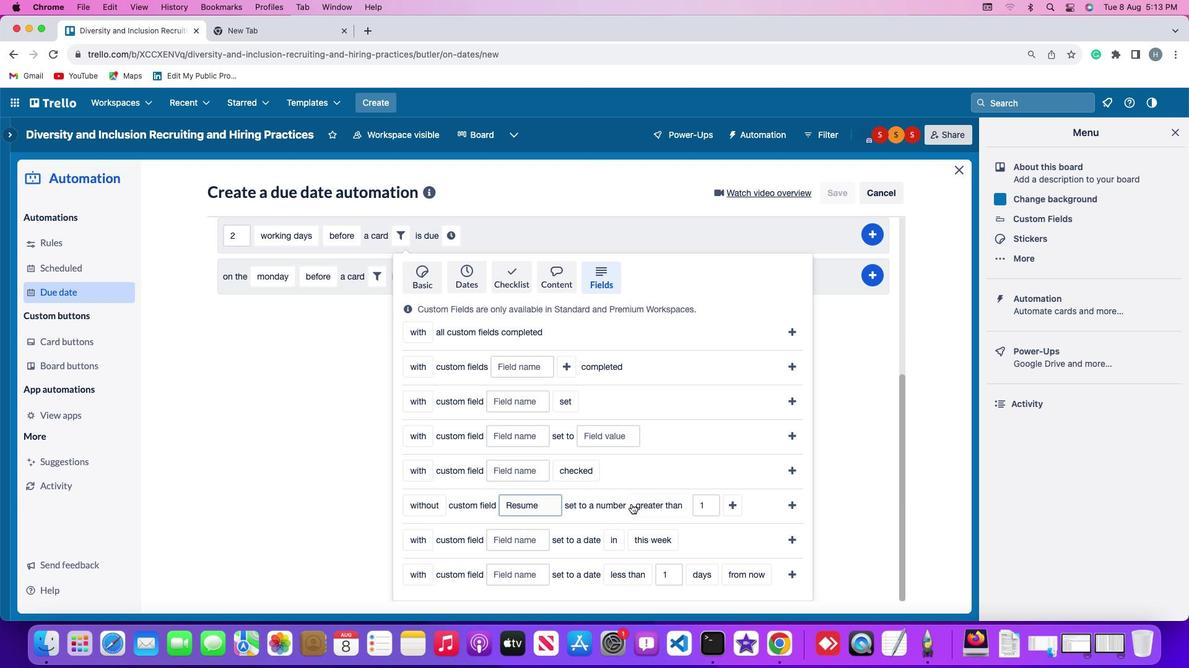 
Action: Mouse moved to (537, 481)
Screenshot: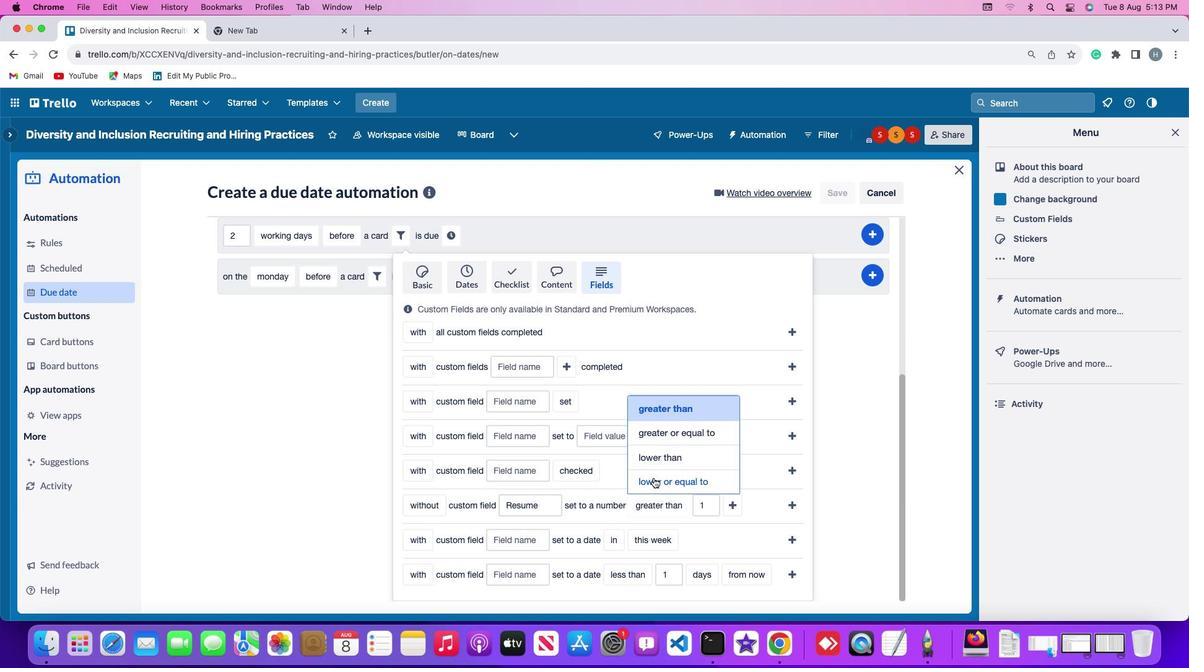 
Action: Mouse pressed left at (537, 481)
Screenshot: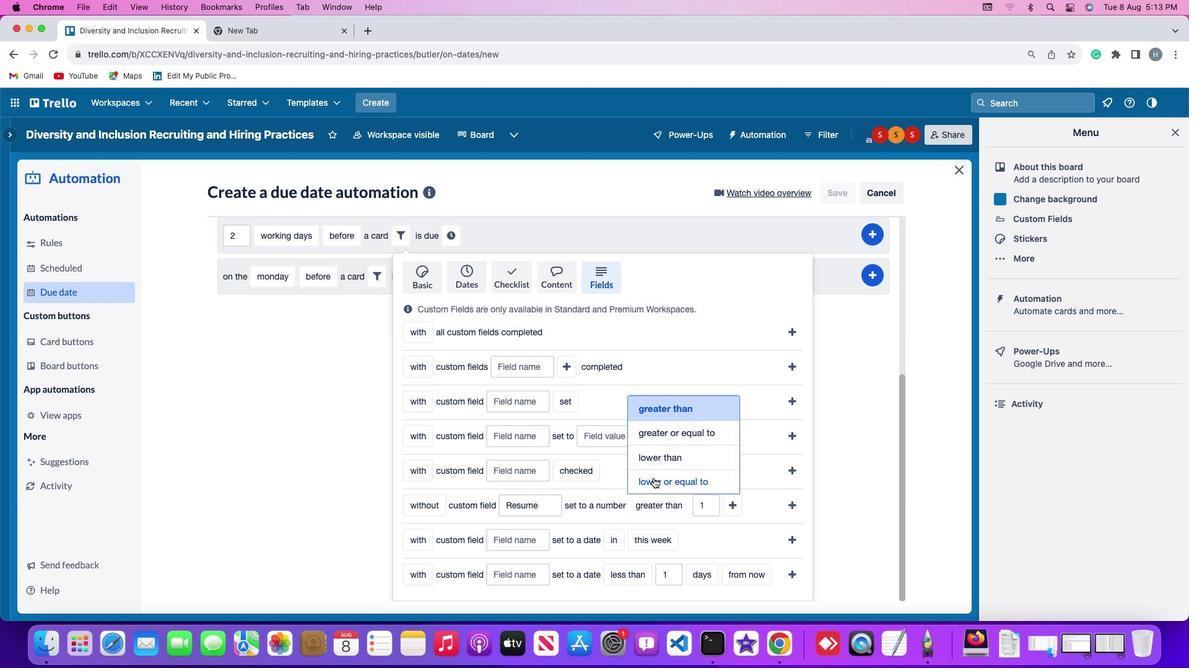 
Action: Mouse moved to (583, 506)
Screenshot: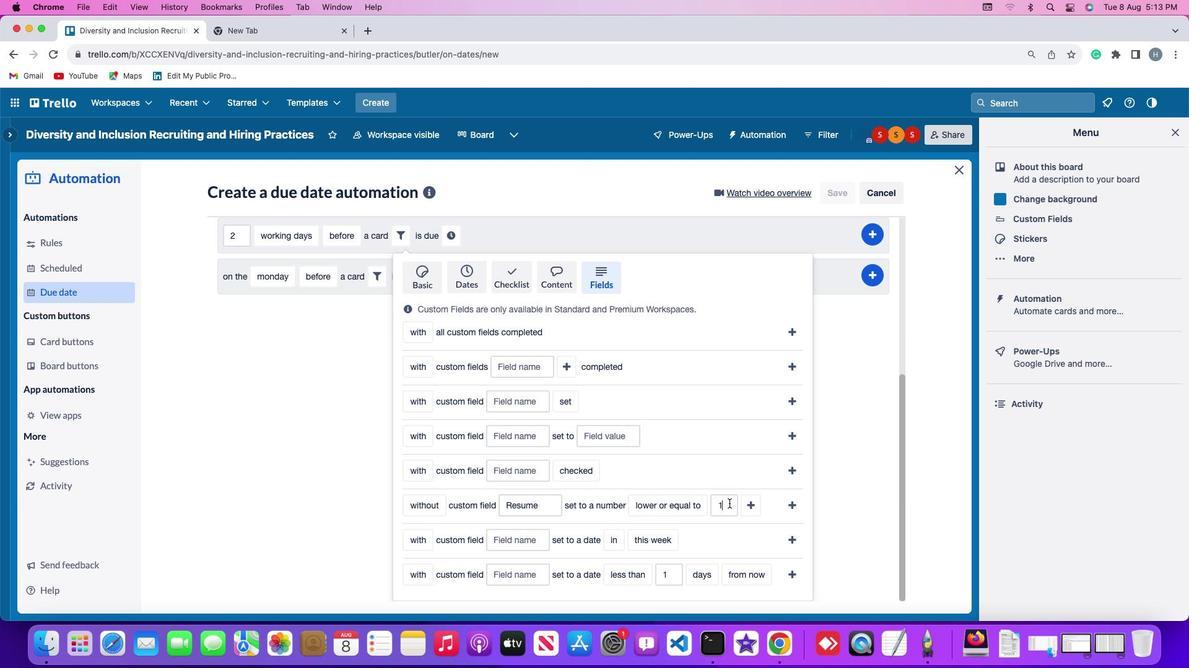 
Action: Mouse pressed left at (583, 506)
Screenshot: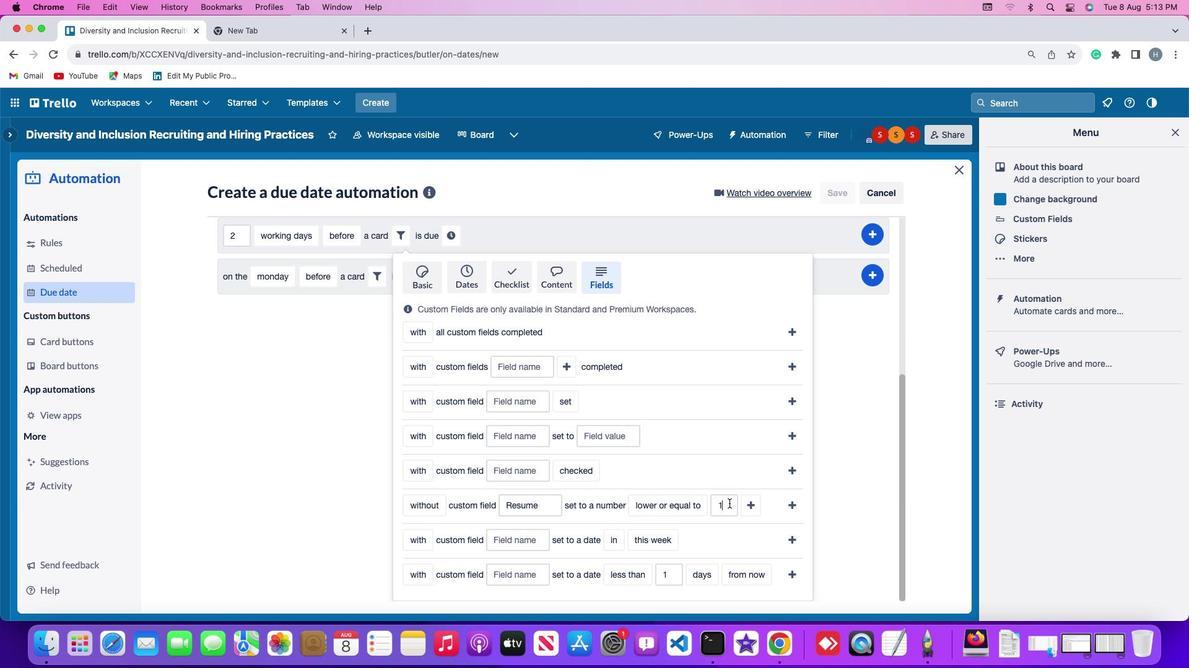 
Action: Key pressed Key.backspace'1'
Screenshot: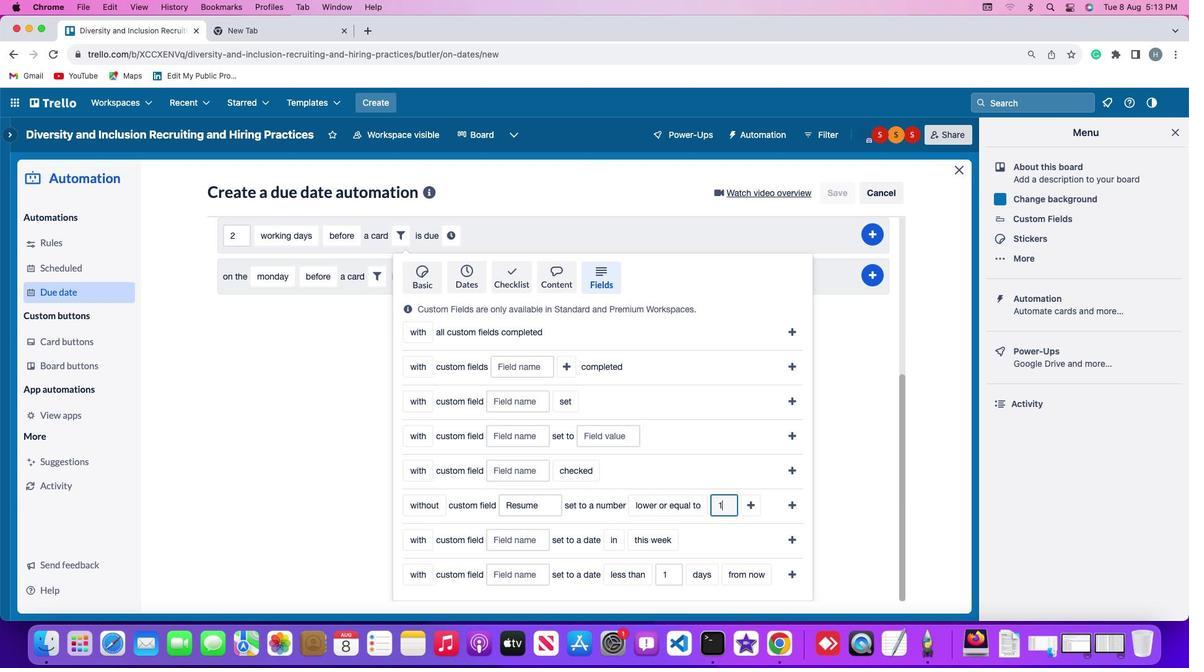 
Action: Mouse moved to (595, 506)
Screenshot: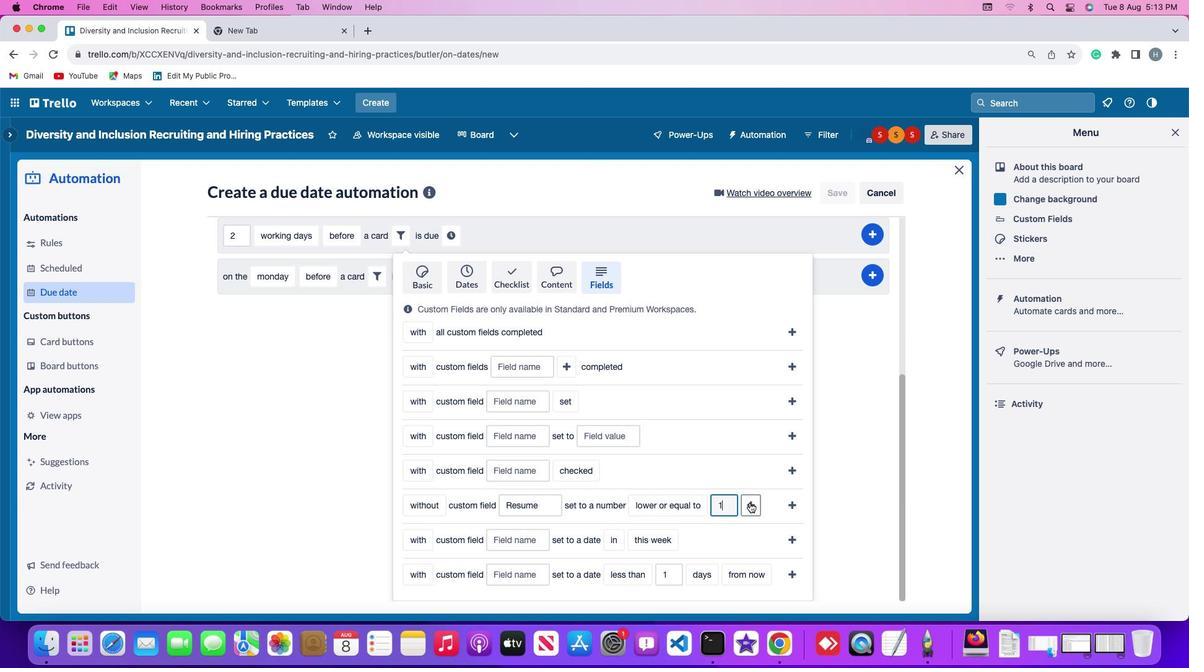 
Action: Mouse pressed left at (595, 506)
Screenshot: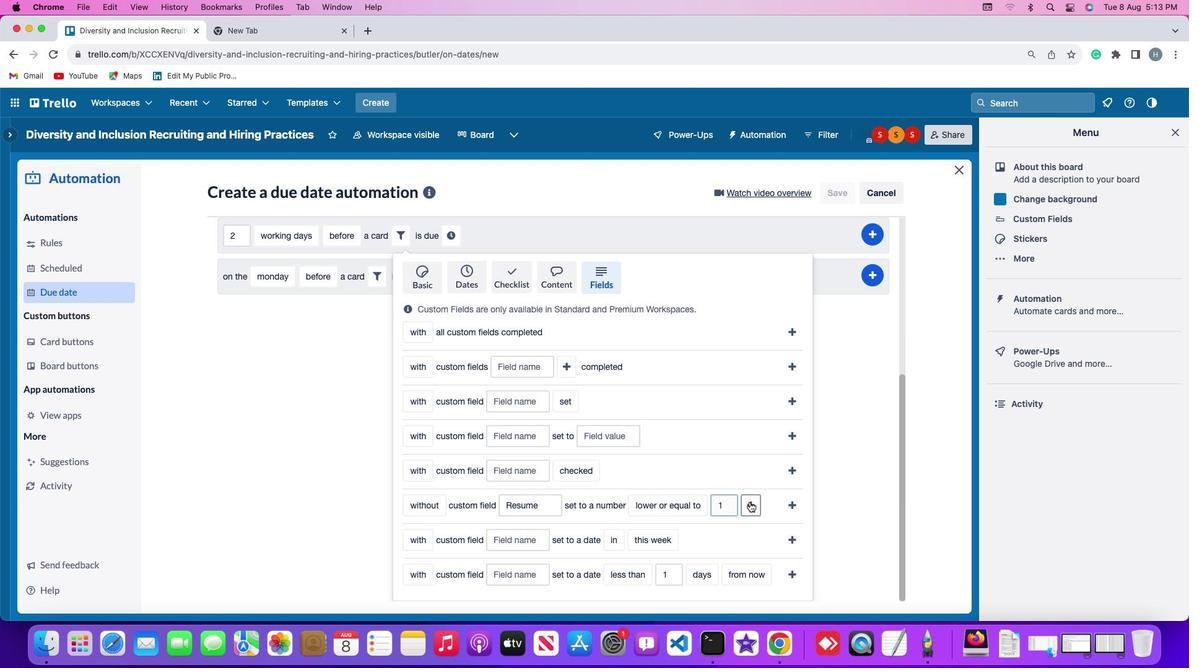 
Action: Mouse moved to (416, 538)
Screenshot: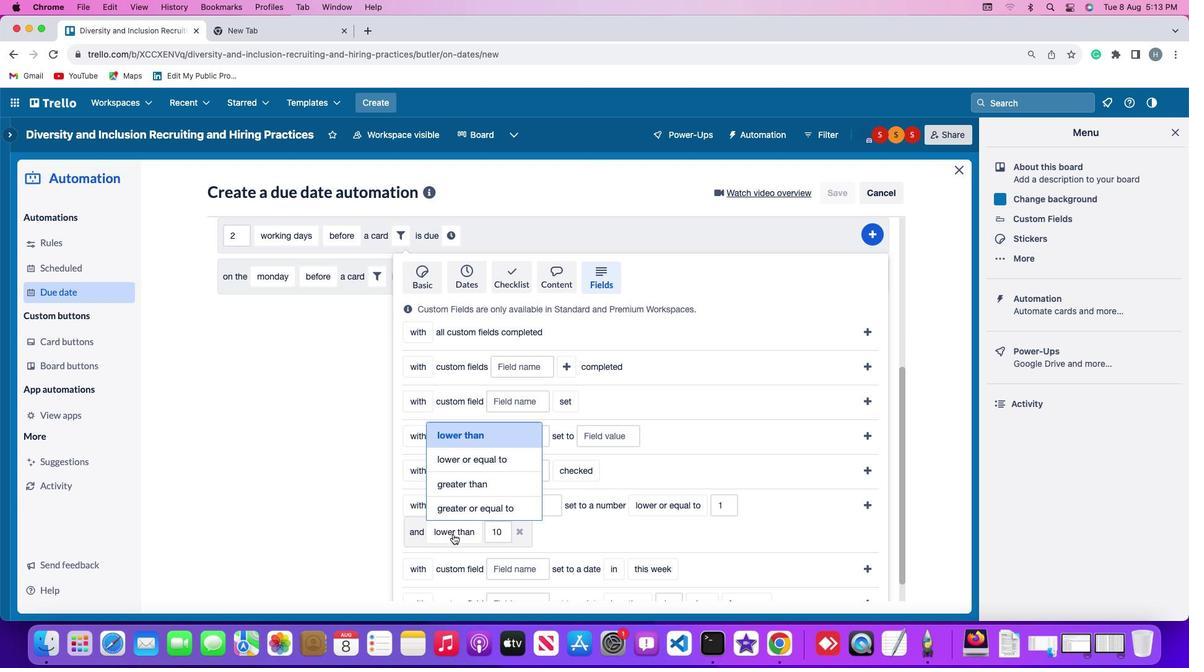 
Action: Mouse pressed left at (416, 538)
Screenshot: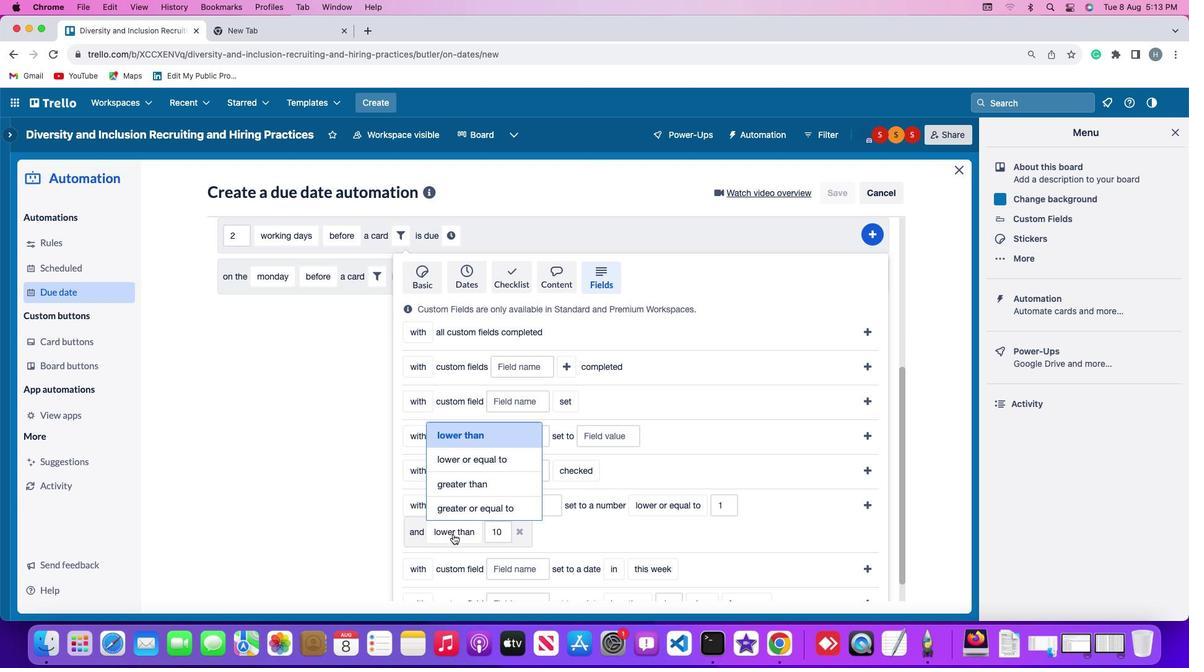 
Action: Mouse moved to (435, 462)
Screenshot: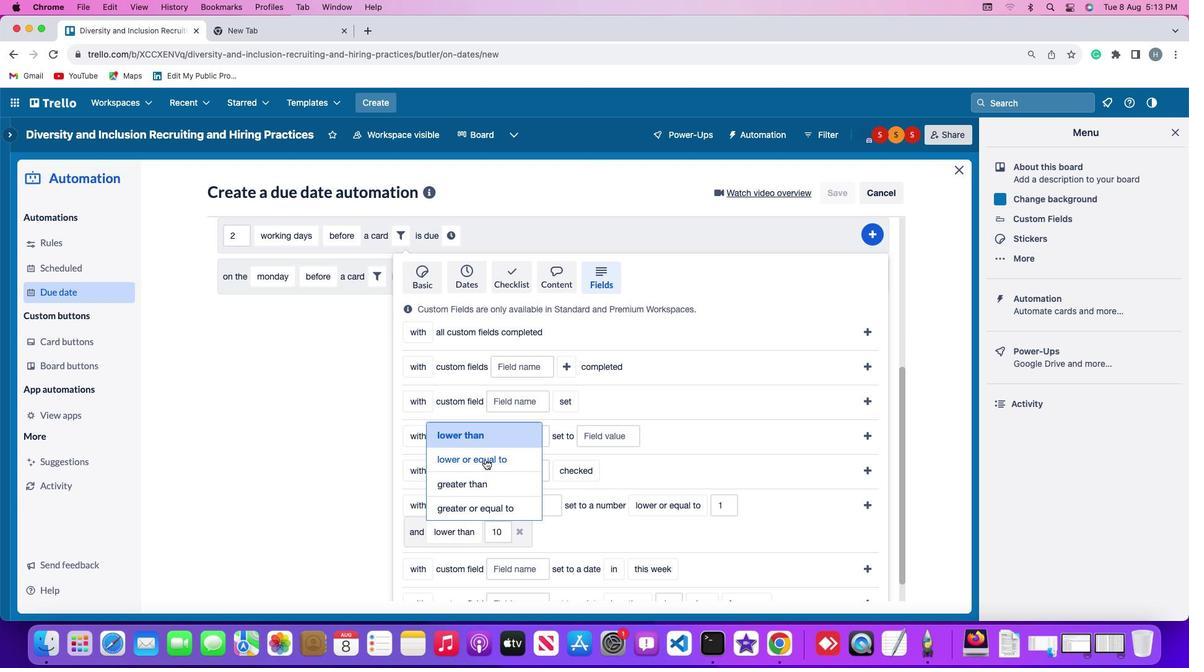 
Action: Mouse pressed left at (435, 462)
Screenshot: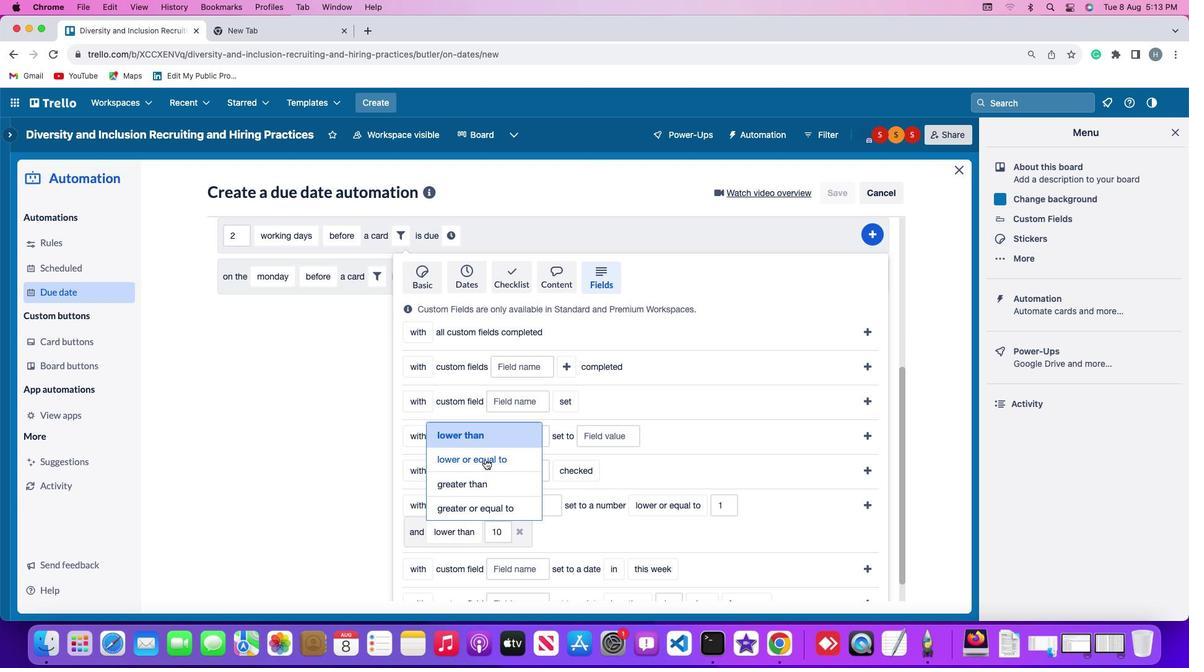 
Action: Mouse moved to (463, 536)
Screenshot: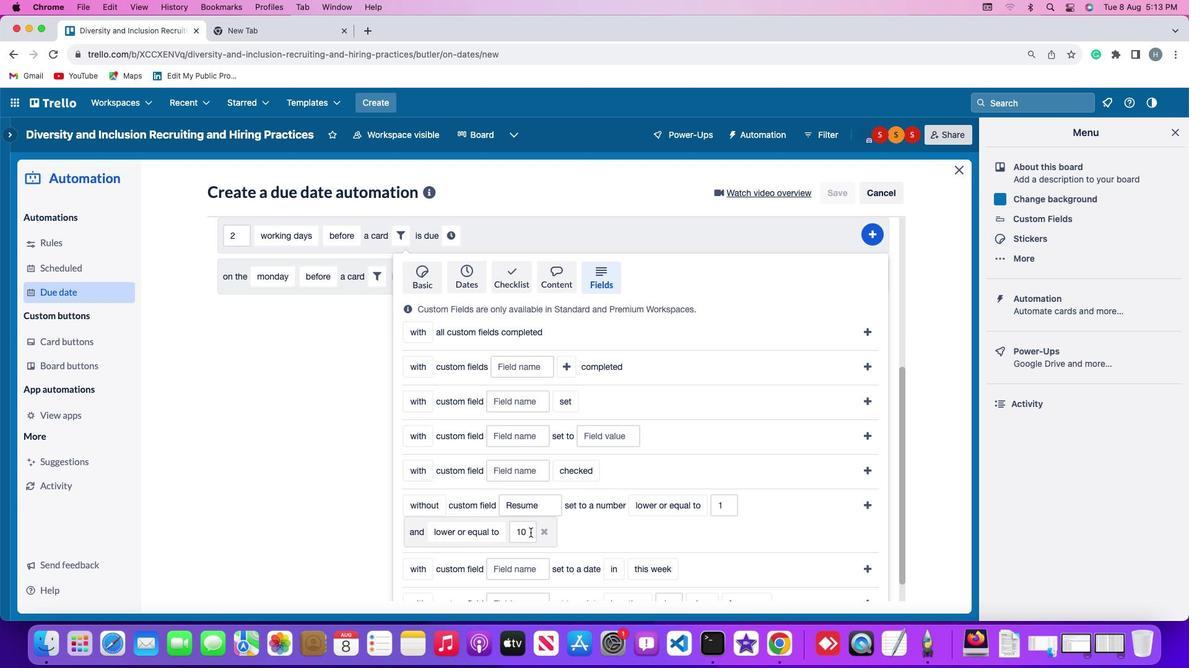 
Action: Mouse pressed left at (463, 536)
Screenshot: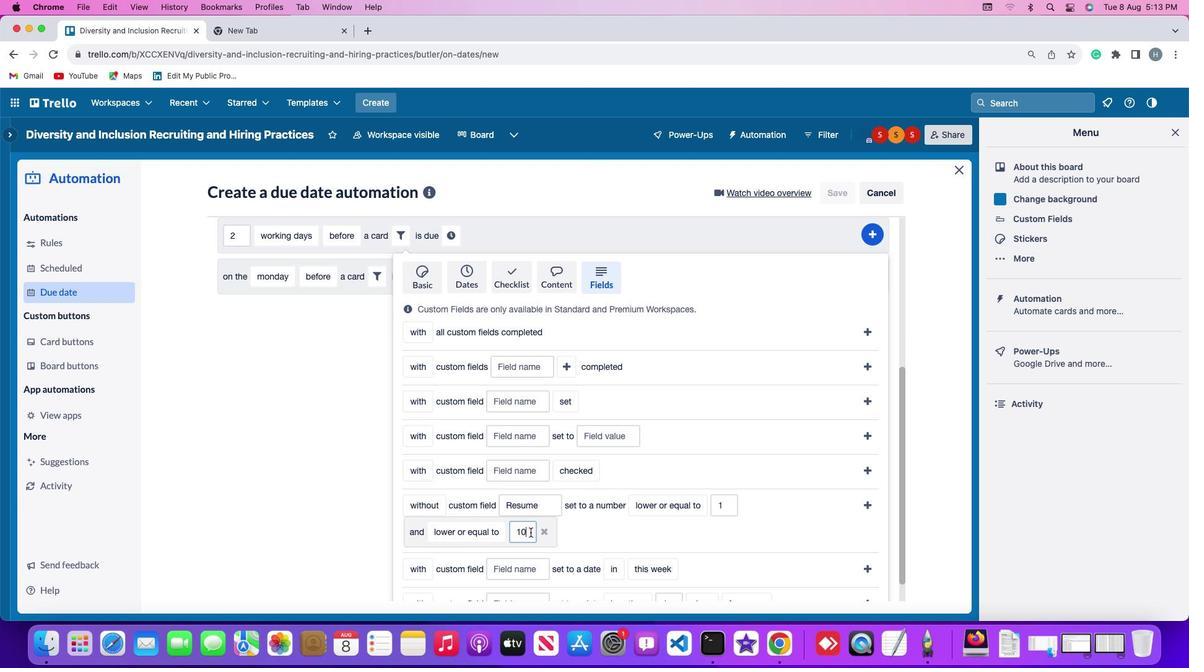 
Action: Key pressed Key.backspaceKey.backspace'1''0'
Screenshot: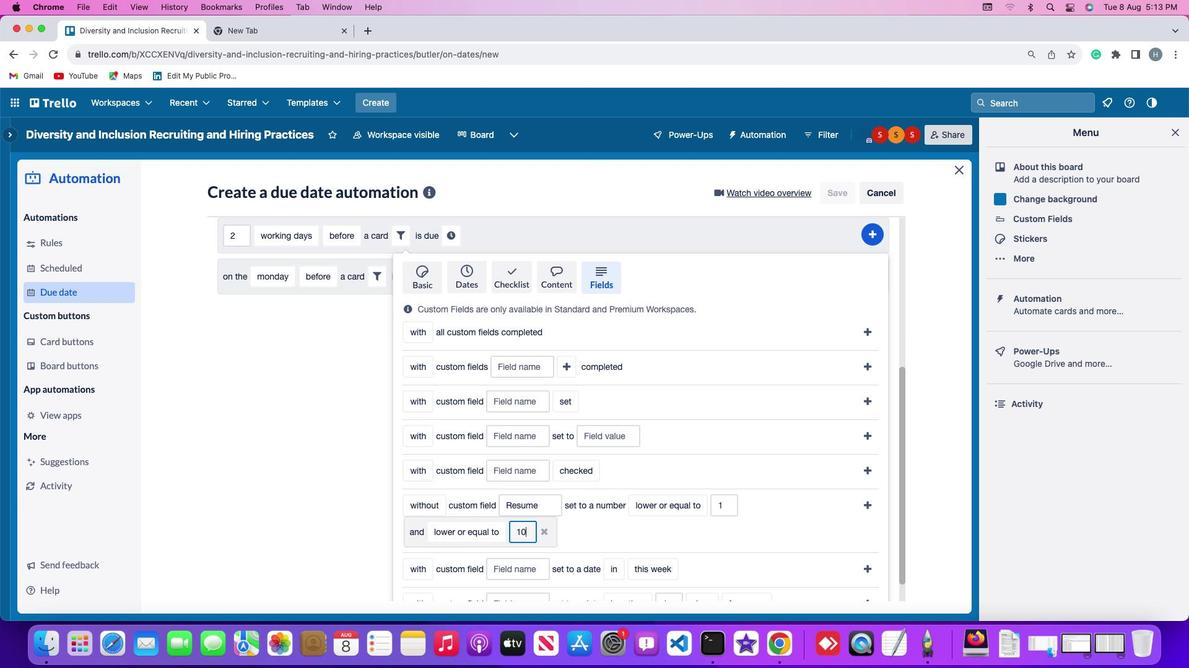 
Action: Mouse moved to (667, 505)
Screenshot: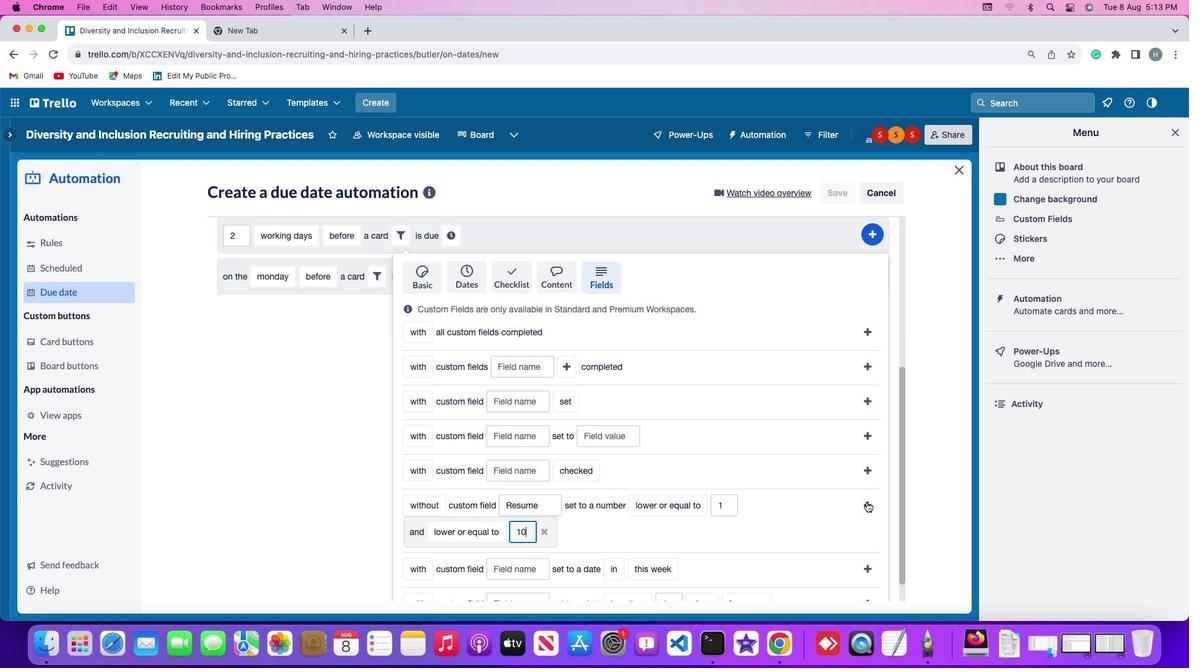 
Action: Mouse pressed left at (667, 505)
Screenshot: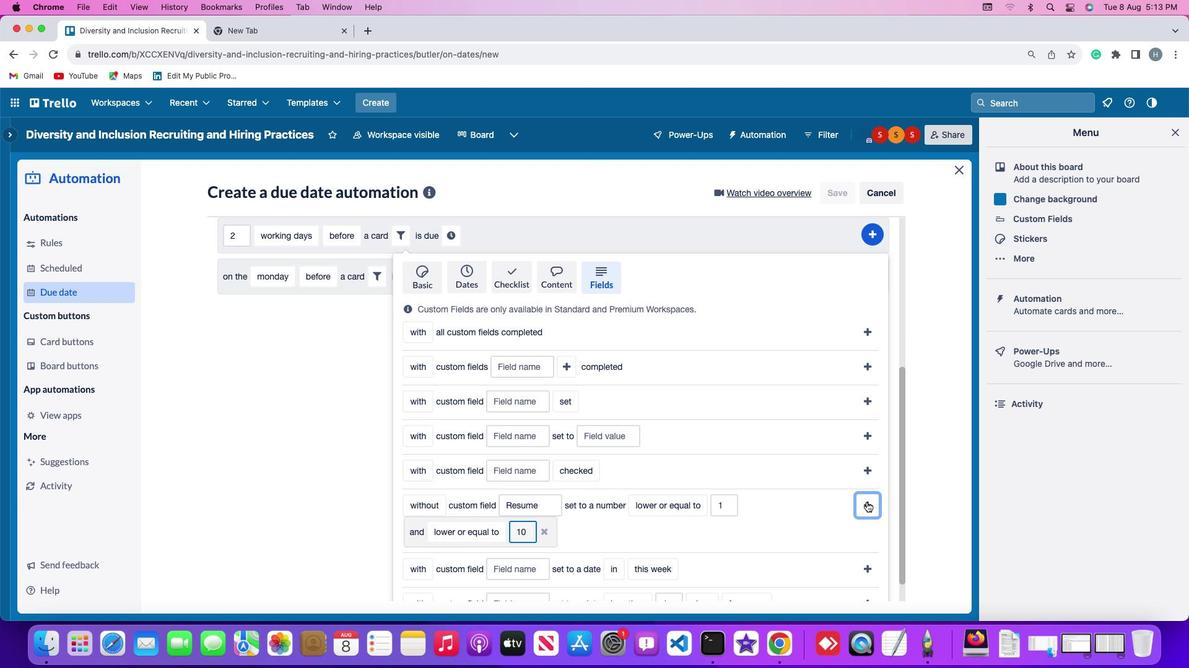 
Action: Mouse moved to (647, 504)
Screenshot: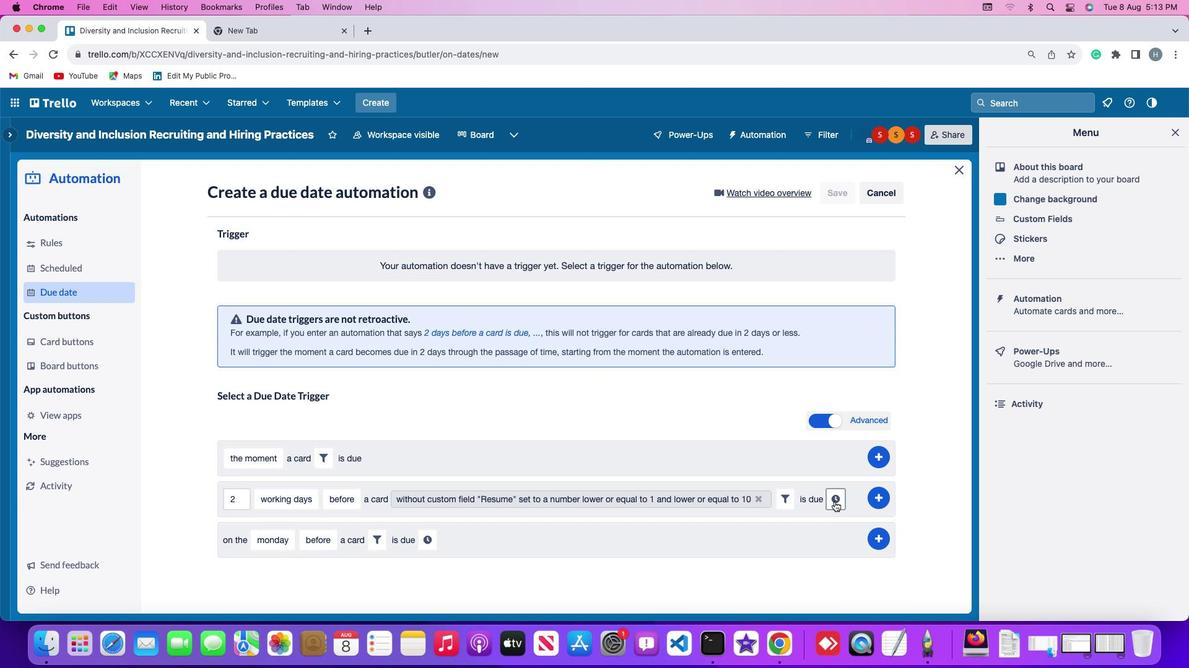
Action: Mouse pressed left at (647, 504)
Screenshot: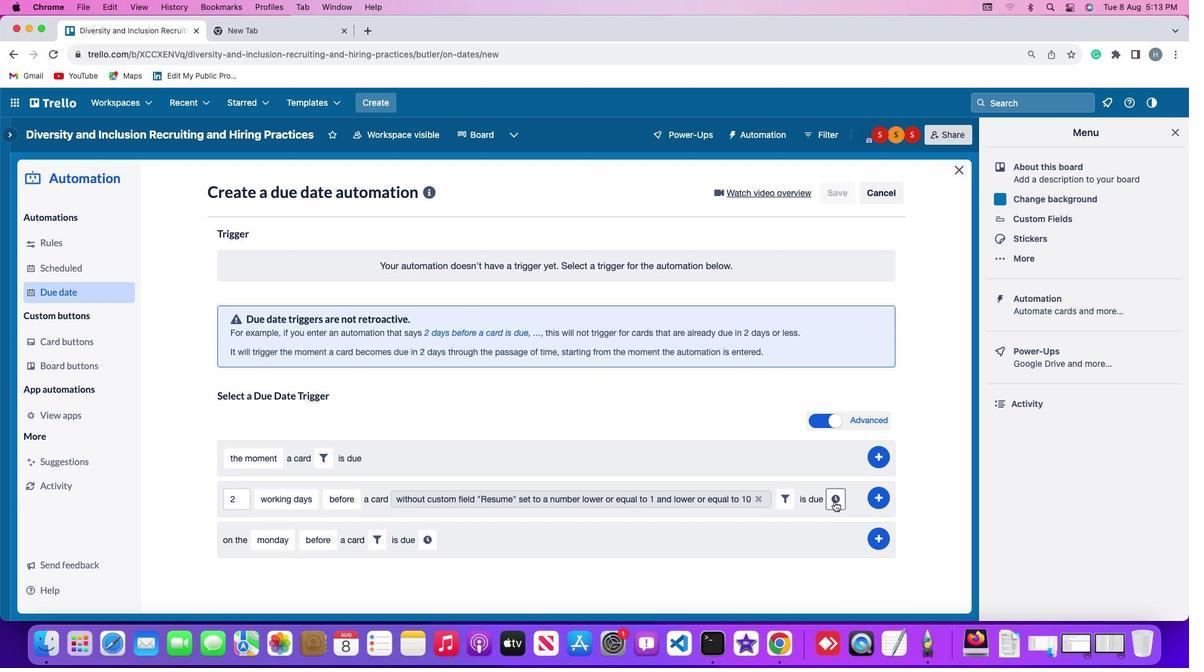 
Action: Mouse moved to (299, 530)
Screenshot: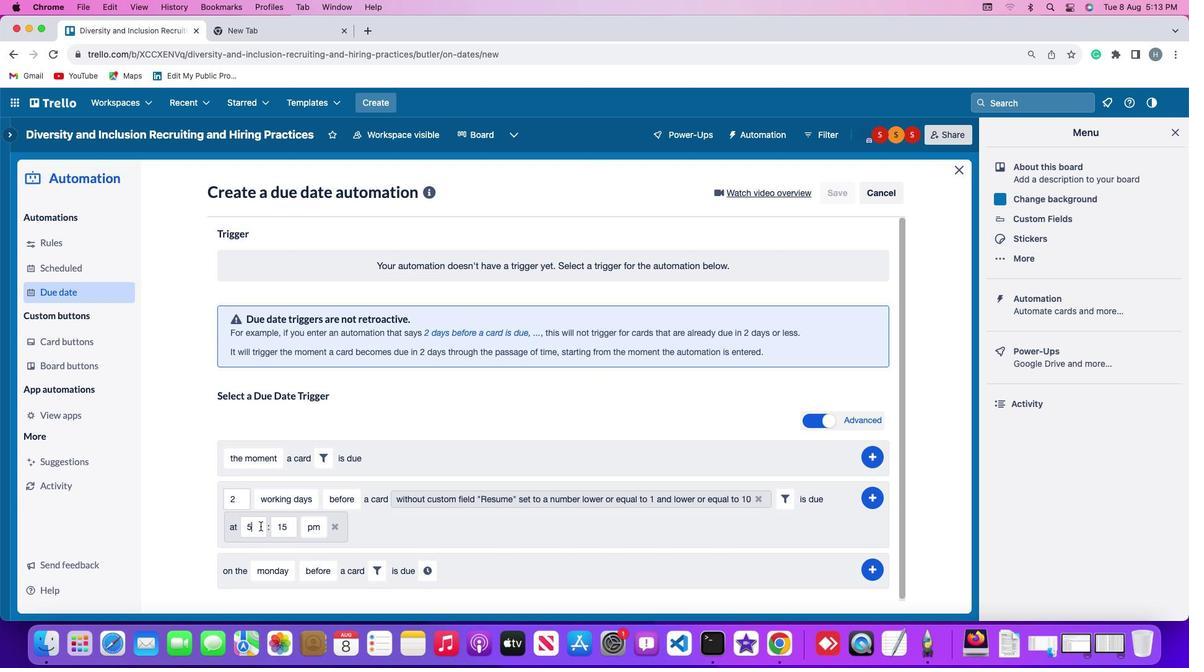 
Action: Mouse pressed left at (299, 530)
Screenshot: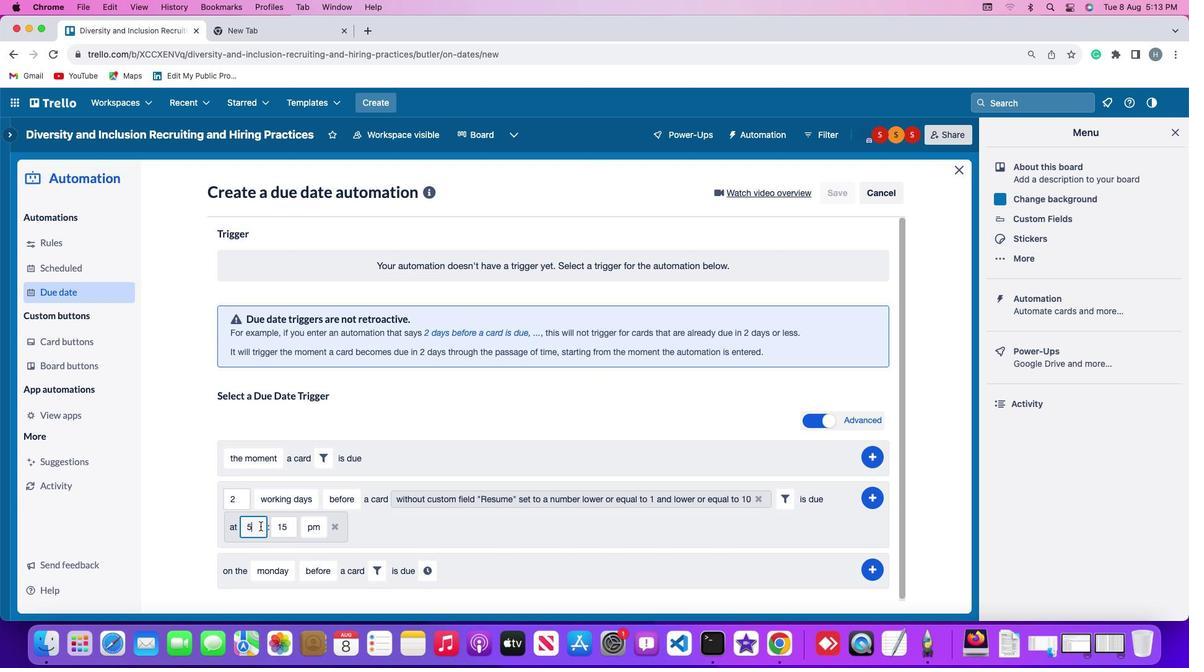 
Action: Key pressed Key.backspace'1''1'
Screenshot: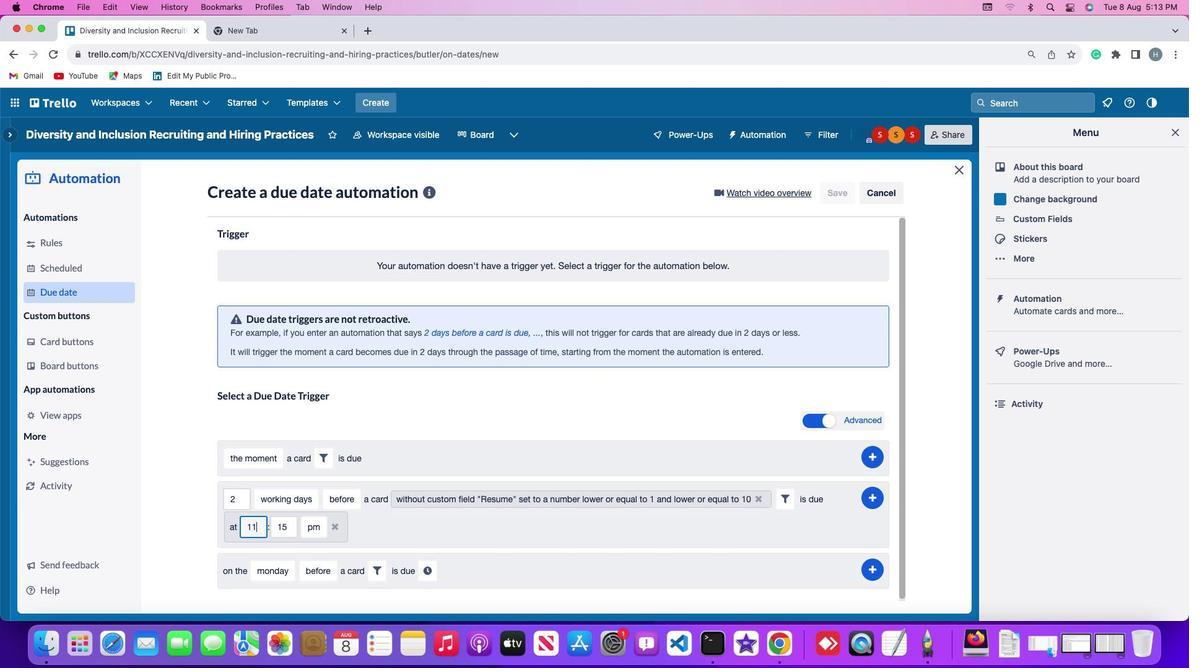 
Action: Mouse moved to (318, 529)
Screenshot: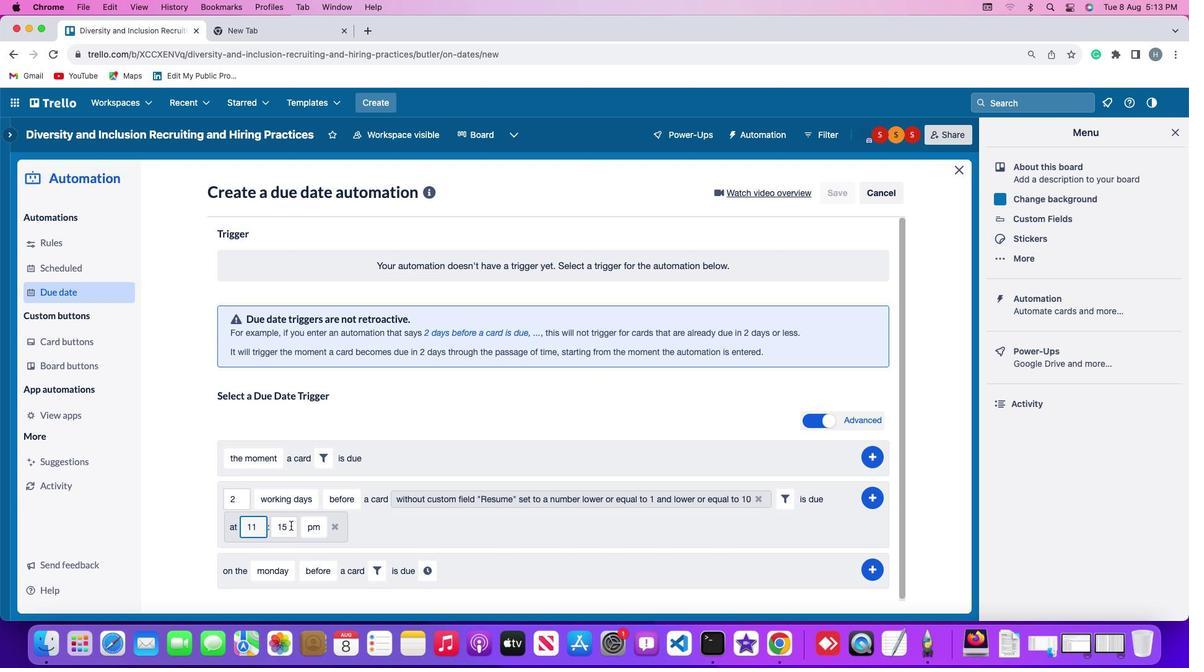 
Action: Mouse pressed left at (318, 529)
Screenshot: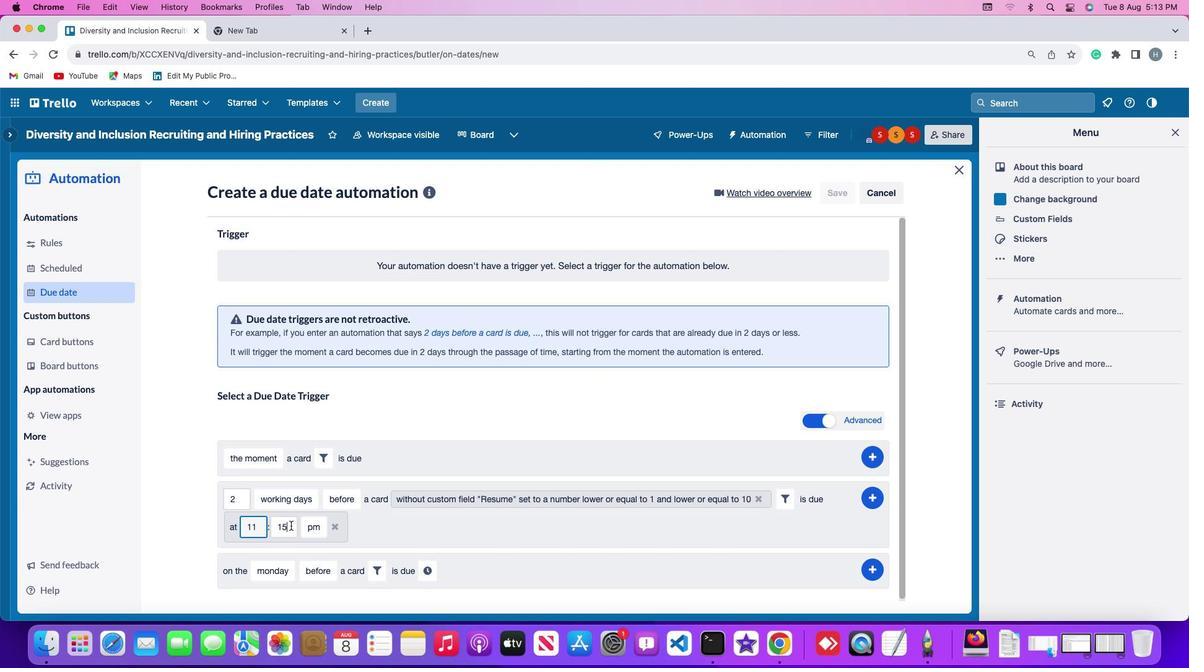 
Action: Key pressed Key.backspaceKey.backspace'0''0'
Screenshot: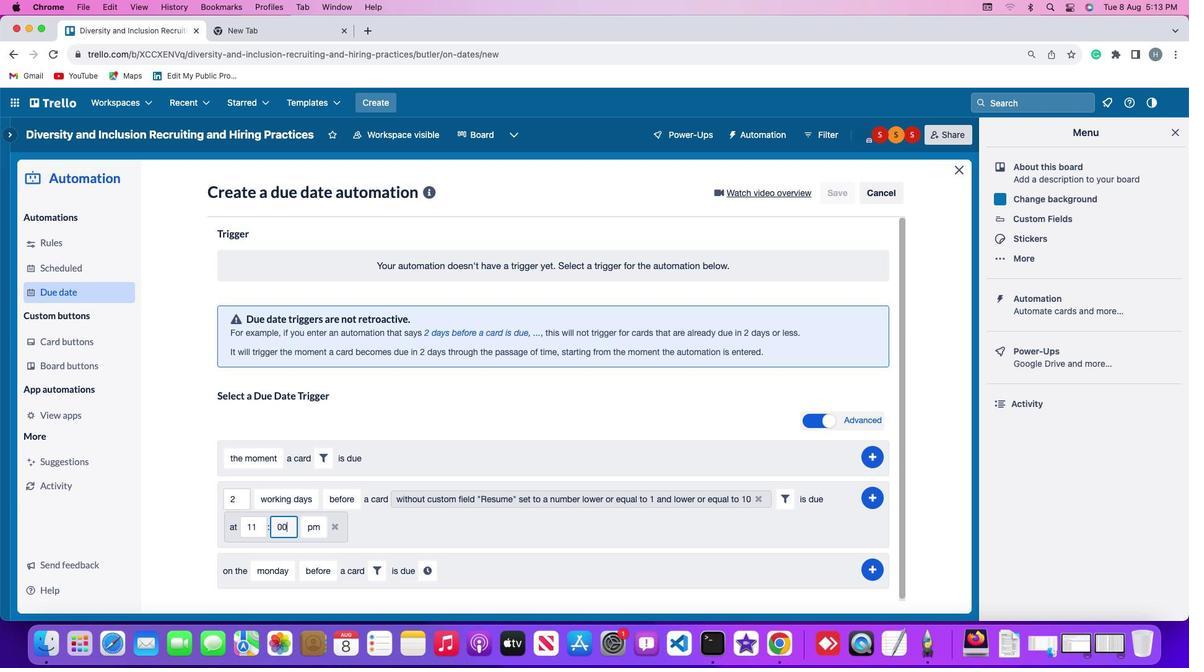 
Action: Mouse moved to (333, 528)
Screenshot: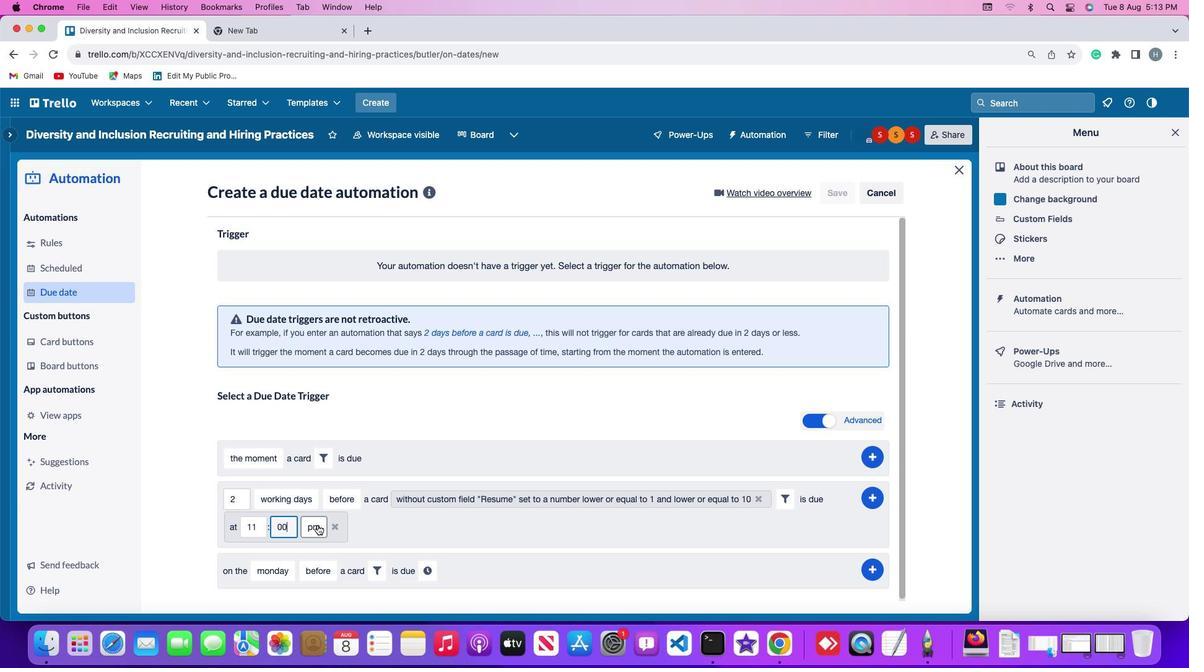
Action: Mouse pressed left at (333, 528)
Screenshot: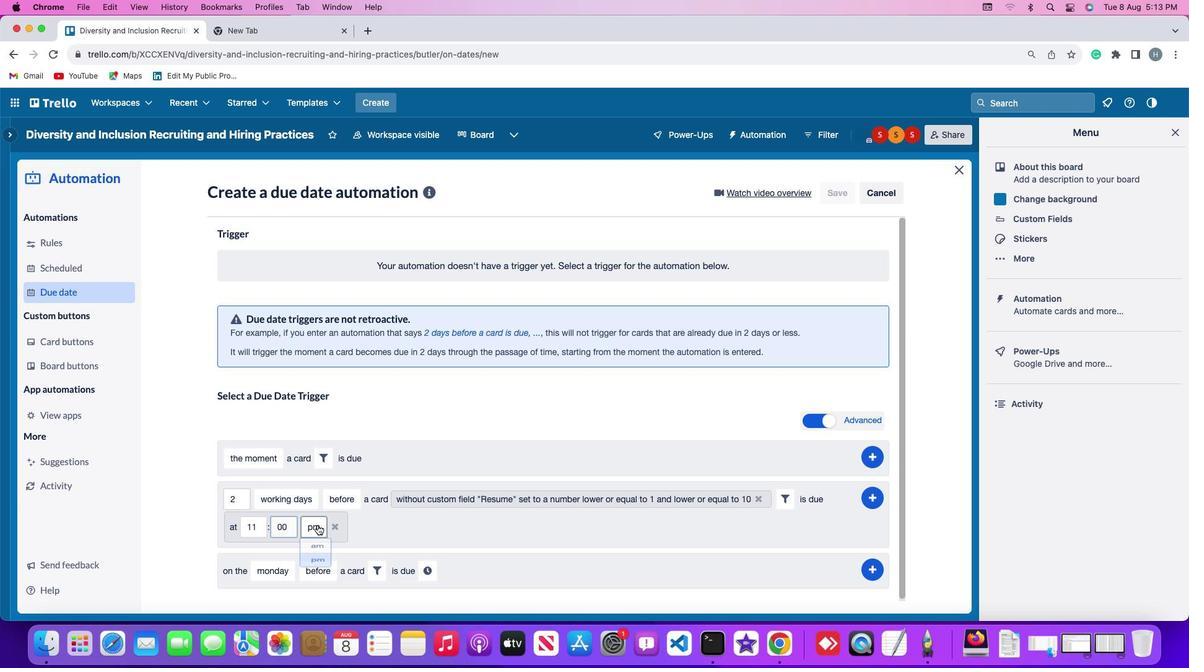 
Action: Mouse moved to (334, 556)
Screenshot: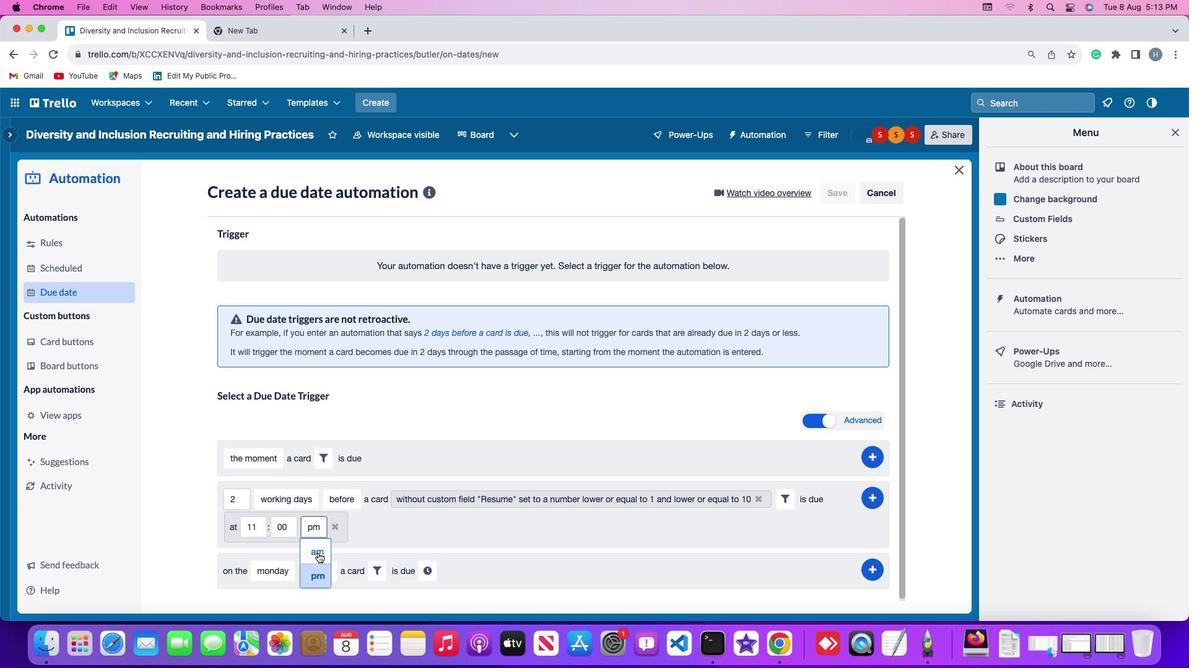 
Action: Mouse pressed left at (334, 556)
Screenshot: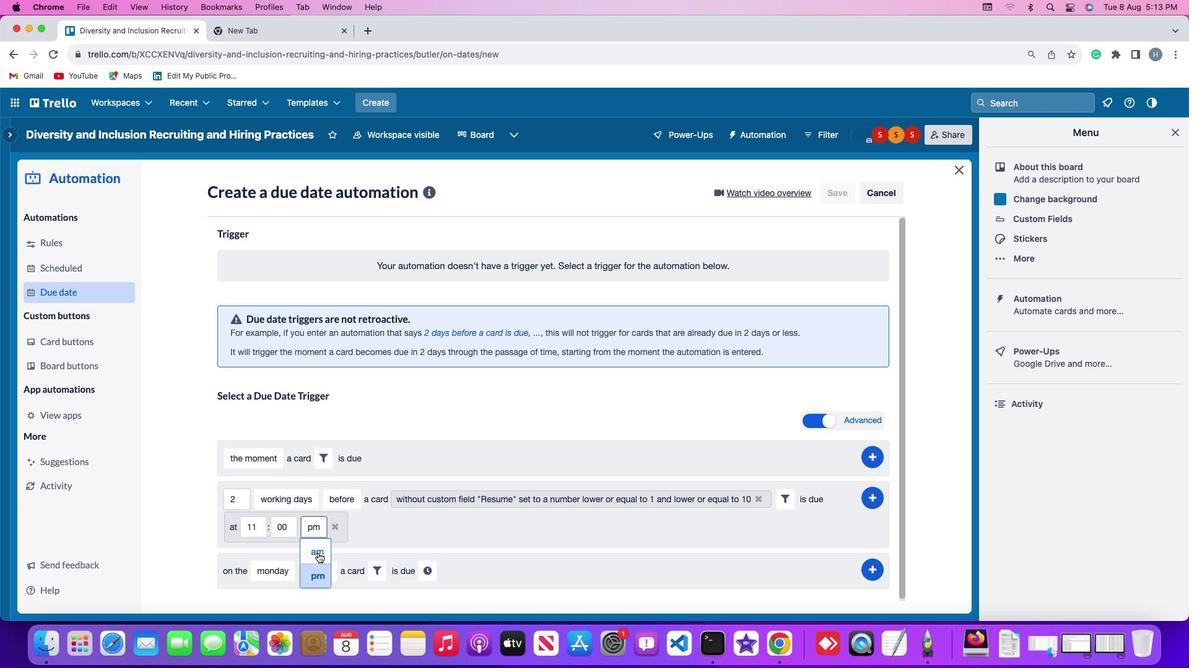 
Action: Mouse moved to (668, 498)
Screenshot: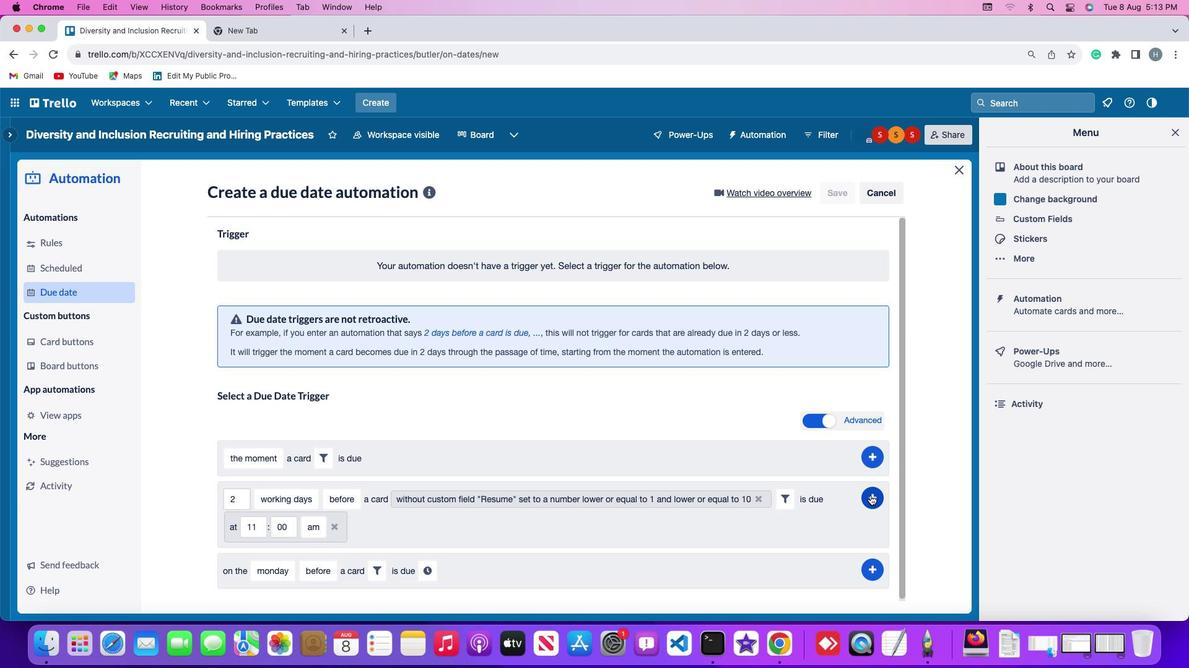 
Action: Mouse pressed left at (668, 498)
Screenshot: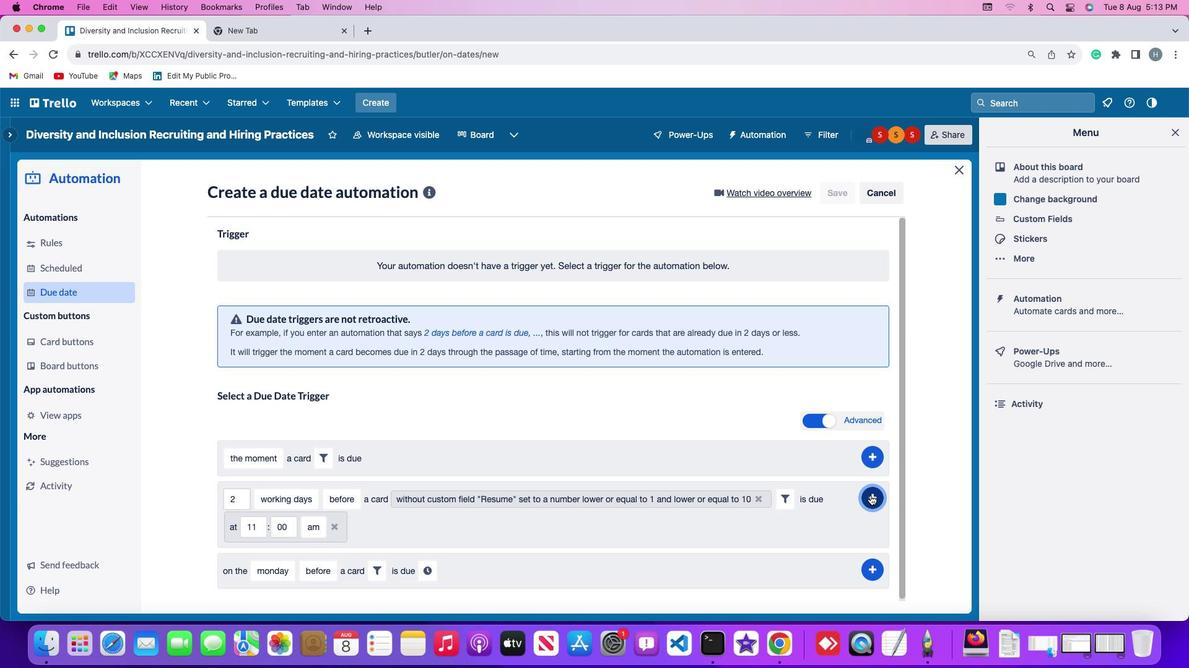 
Action: Mouse moved to (716, 397)
Screenshot: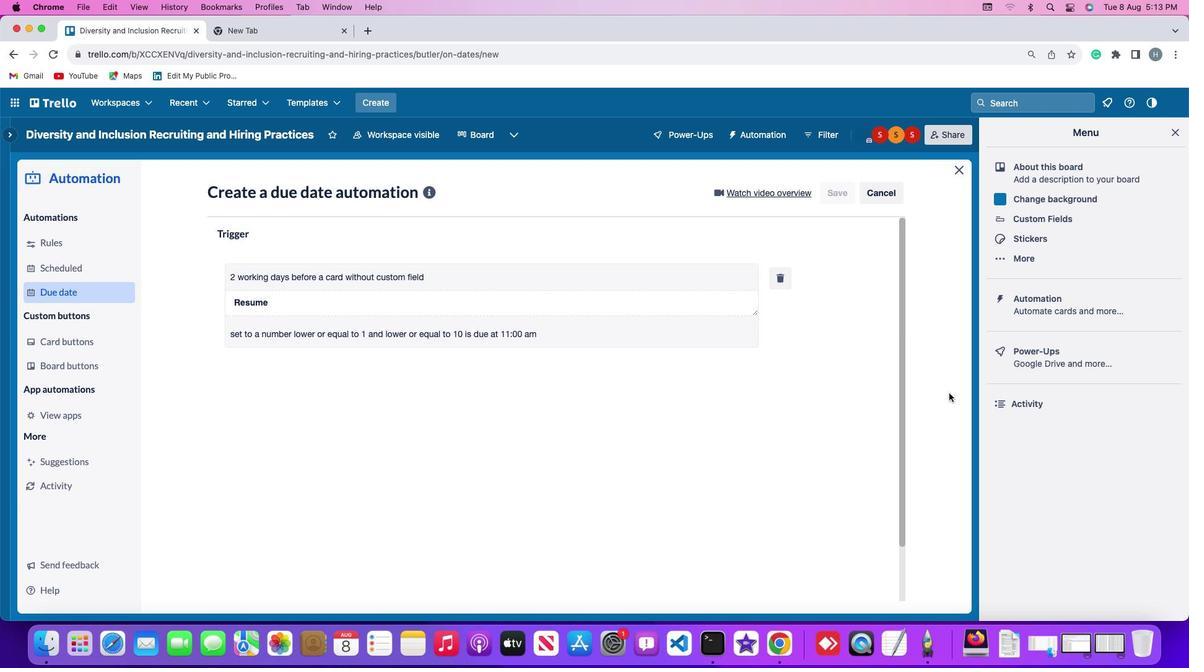 
